 Task: Look for space in Formigine, Italy from 4th August, 2023 to 8th August, 2023 for 1 adult in price range Rs.10000 to Rs.15000. Place can be private room with 1  bedroom having 1 bed and 1 bathroom. Property type can be flatguest house, hotel. Amenities needed are: wifi. Booking option can be shelf check-in. Required host language is English.
Action: Mouse moved to (378, 105)
Screenshot: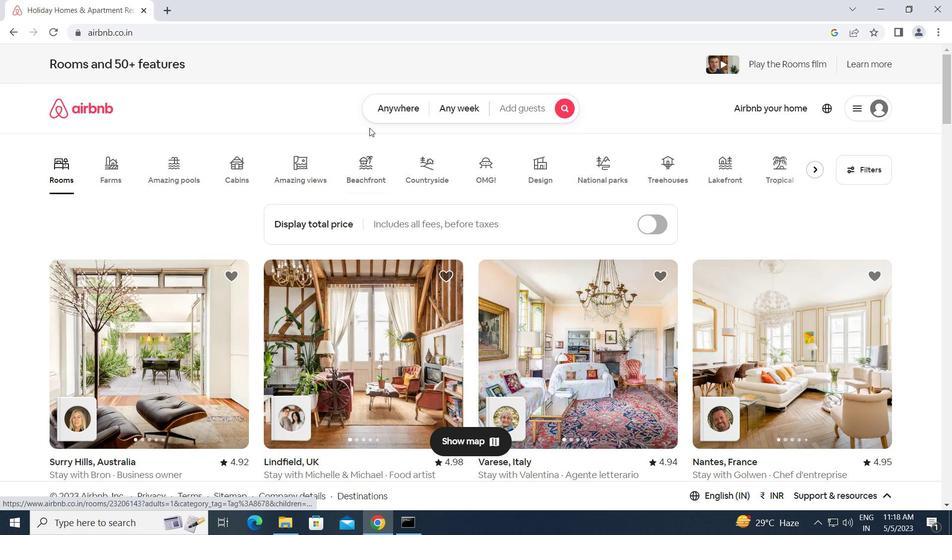 
Action: Mouse pressed left at (378, 105)
Screenshot: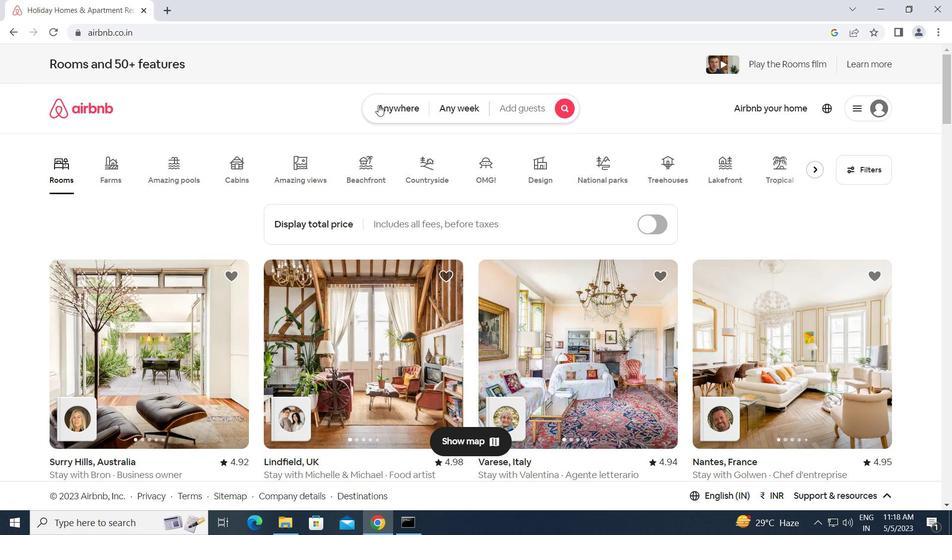 
Action: Mouse moved to (336, 137)
Screenshot: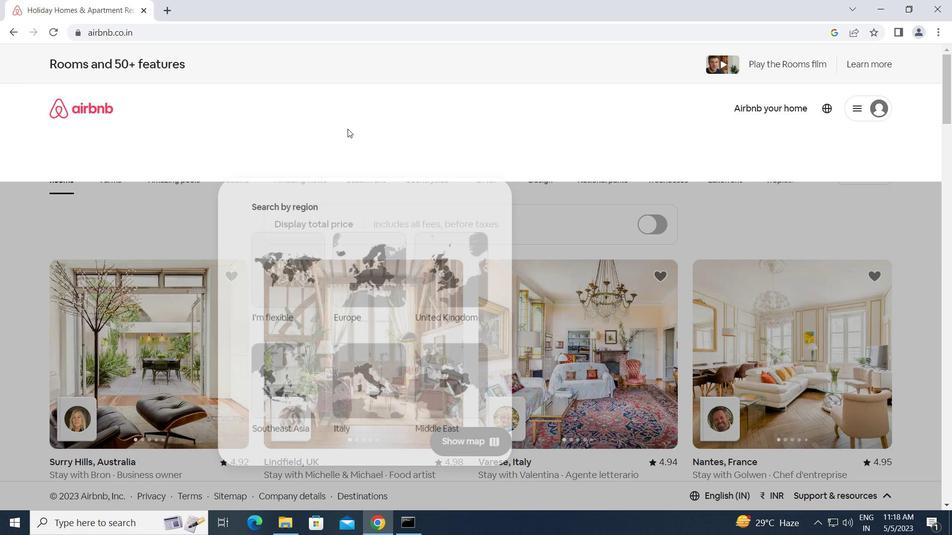 
Action: Mouse pressed left at (336, 137)
Screenshot: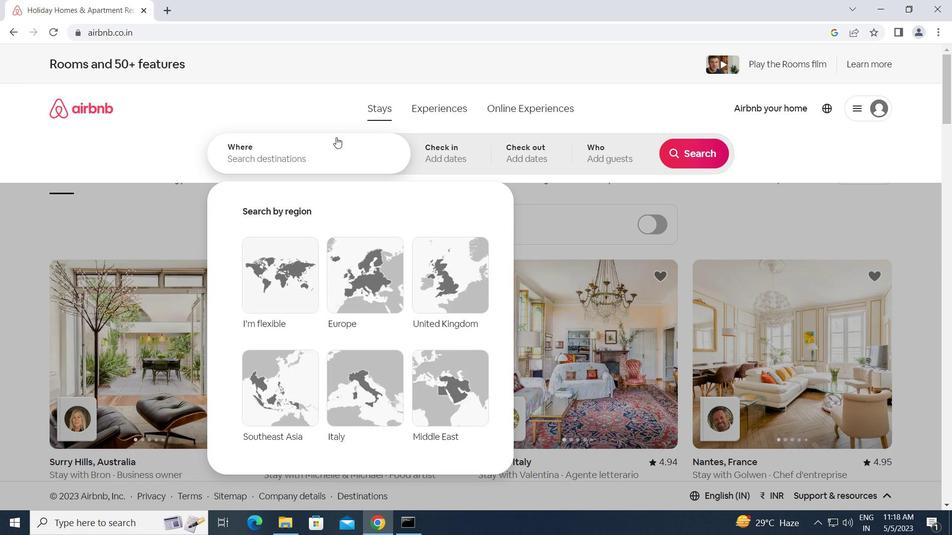 
Action: Key pressed f<Key.caps_lock>ormigine,<Key.space><Key.caps_lock>i<Key.caps_lock>taly<Key.enter>
Screenshot: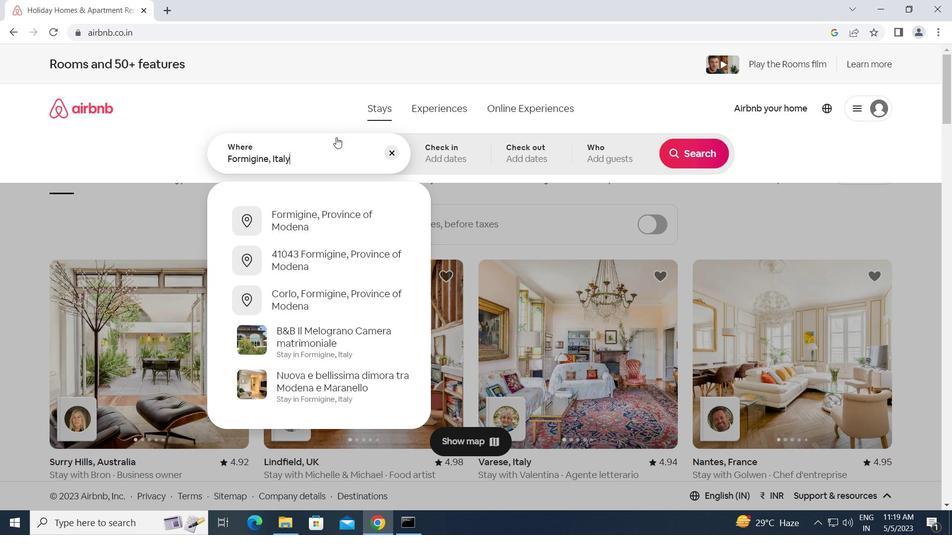 
Action: Mouse moved to (689, 255)
Screenshot: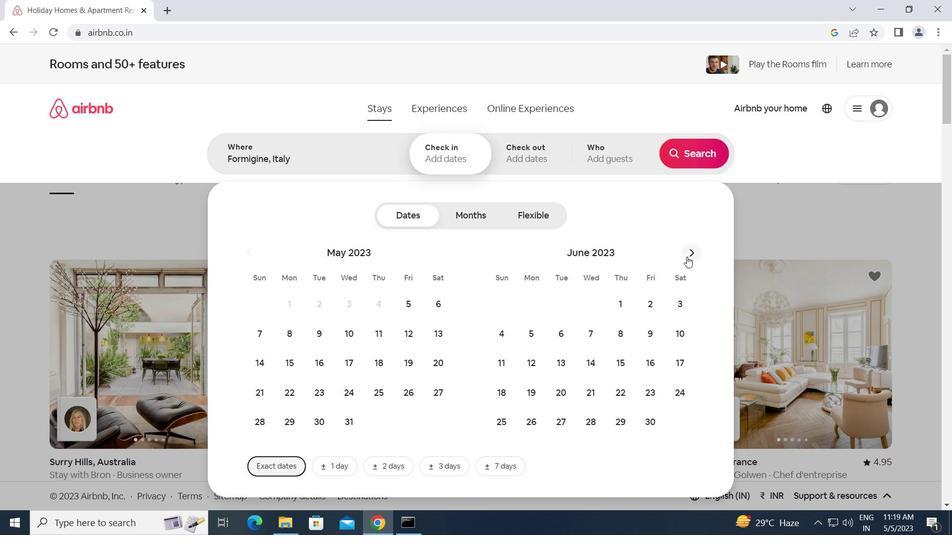 
Action: Mouse pressed left at (689, 255)
Screenshot: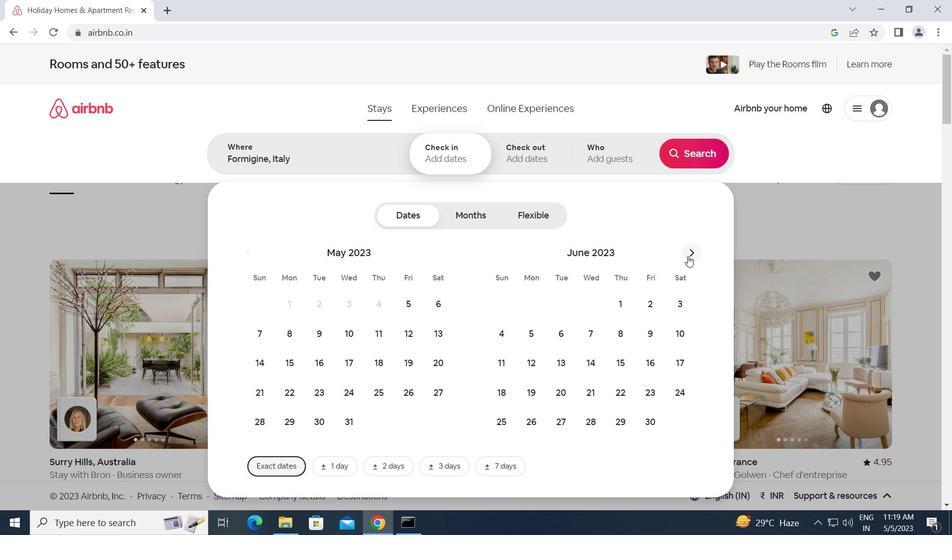
Action: Mouse pressed left at (689, 255)
Screenshot: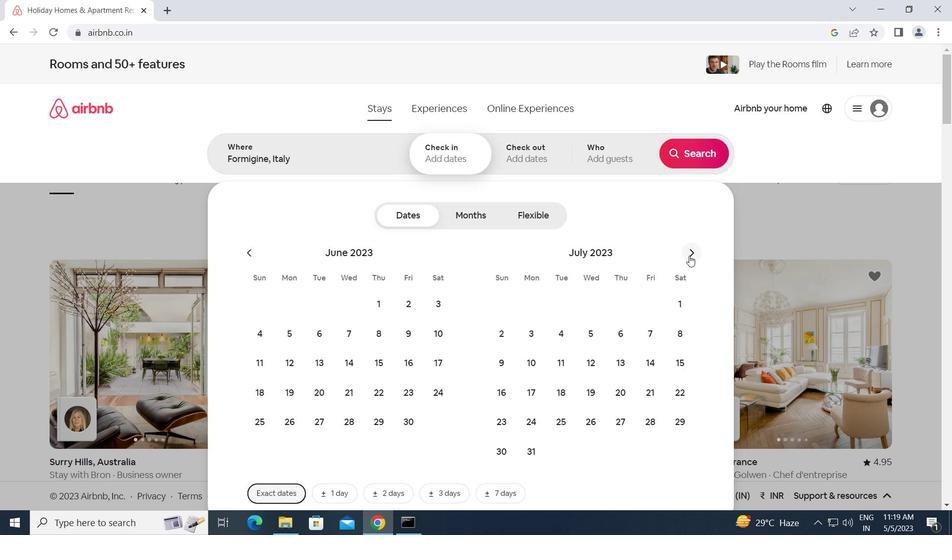 
Action: Mouse moved to (653, 303)
Screenshot: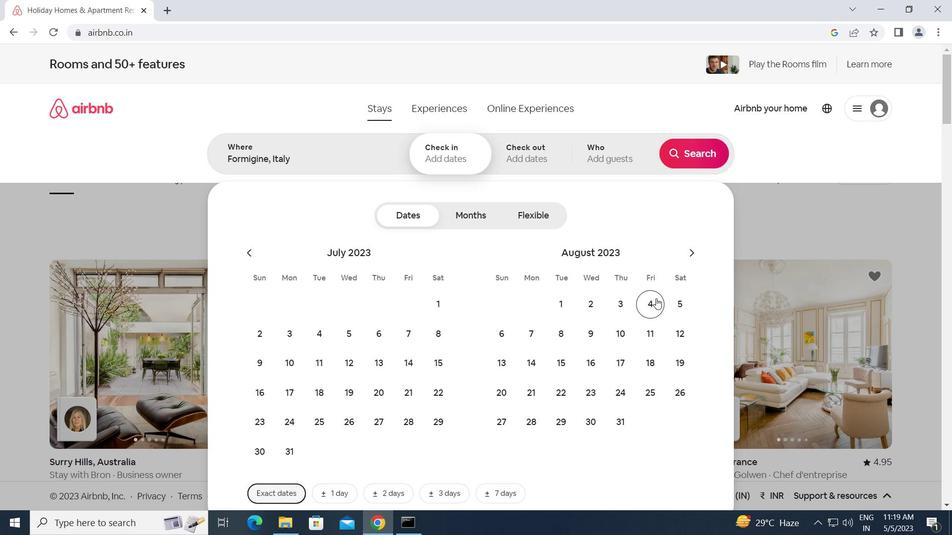 
Action: Mouse pressed left at (653, 303)
Screenshot: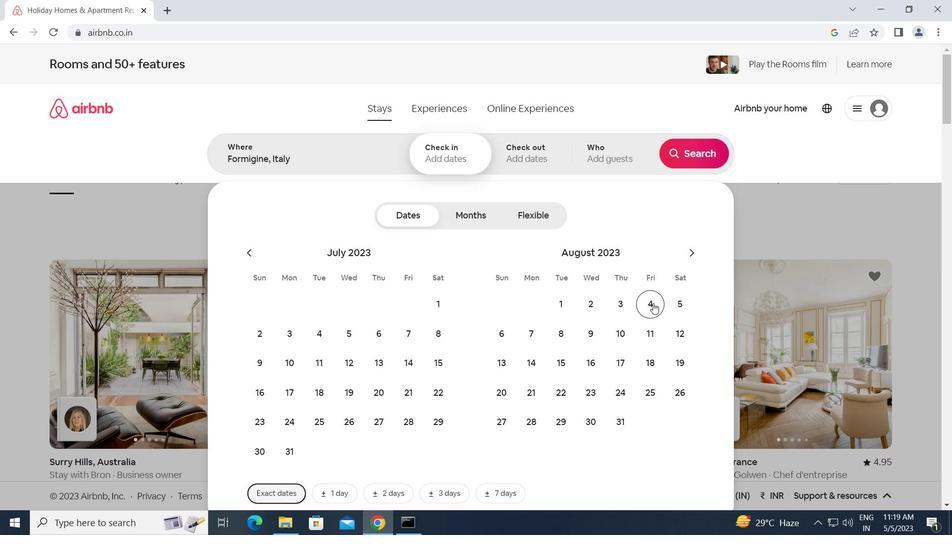 
Action: Mouse moved to (559, 331)
Screenshot: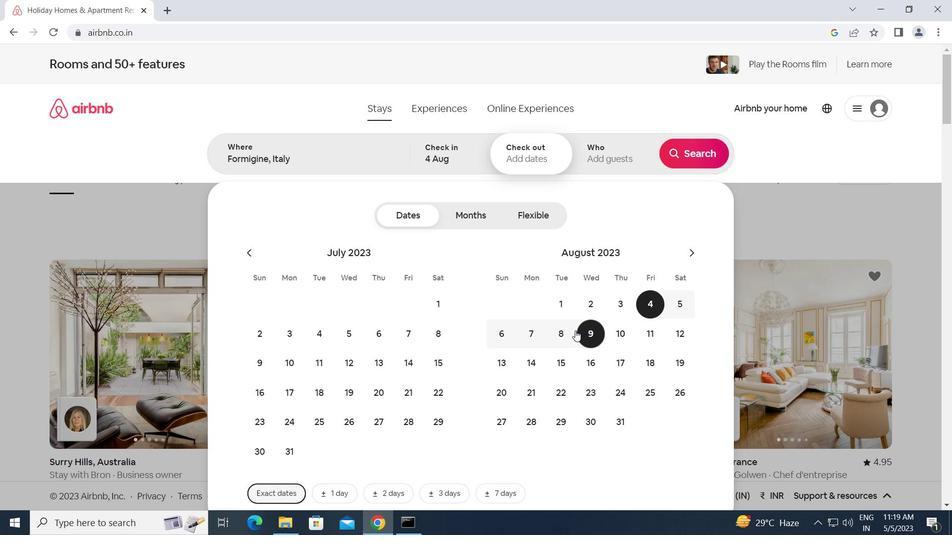 
Action: Mouse pressed left at (559, 331)
Screenshot: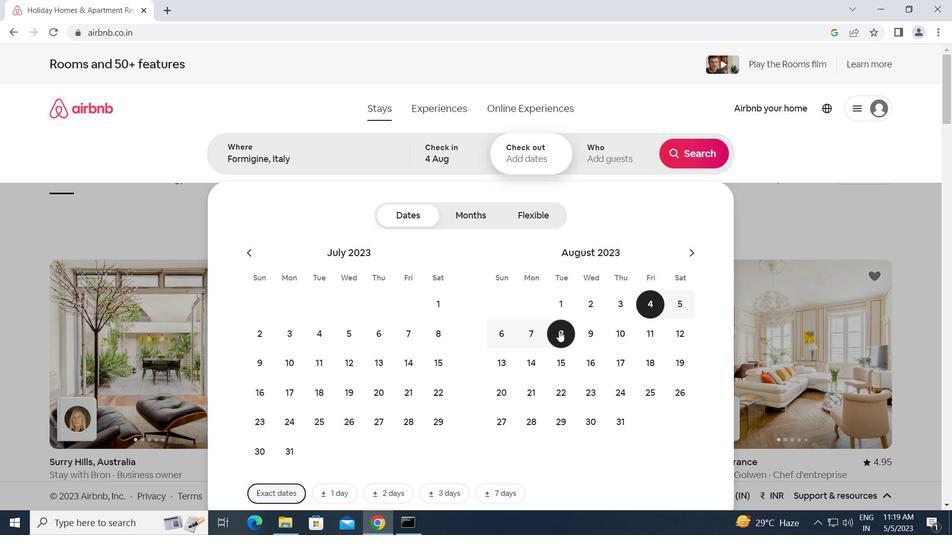 
Action: Mouse moved to (614, 156)
Screenshot: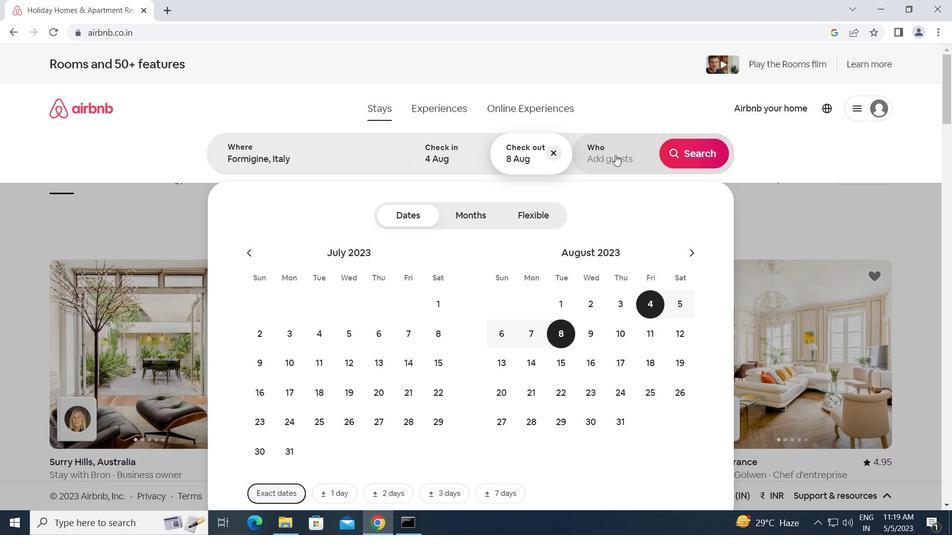 
Action: Mouse pressed left at (614, 156)
Screenshot: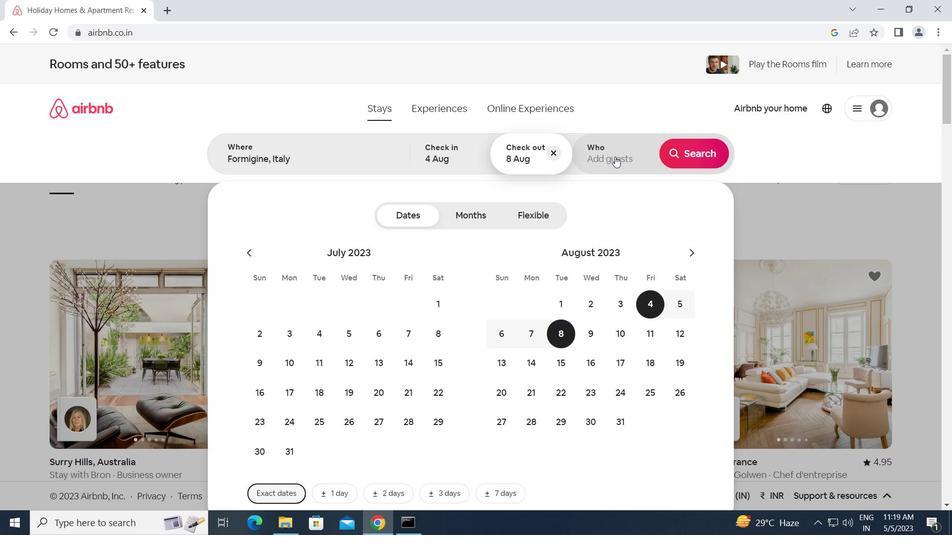 
Action: Mouse moved to (696, 219)
Screenshot: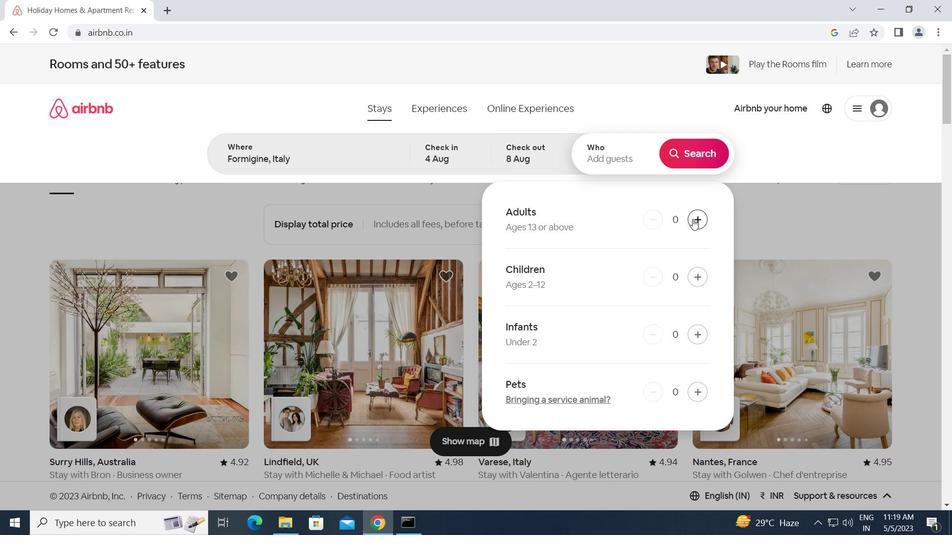 
Action: Mouse pressed left at (696, 219)
Screenshot: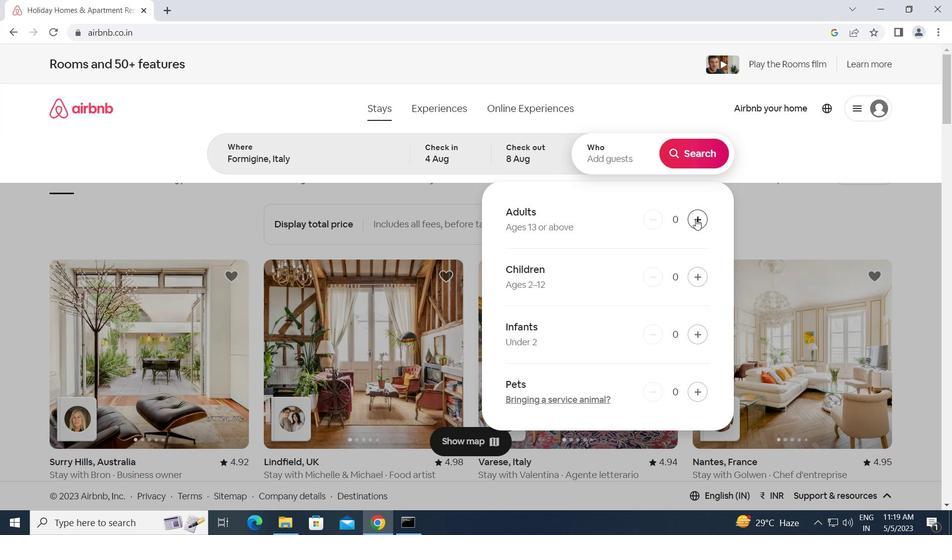 
Action: Mouse moved to (693, 150)
Screenshot: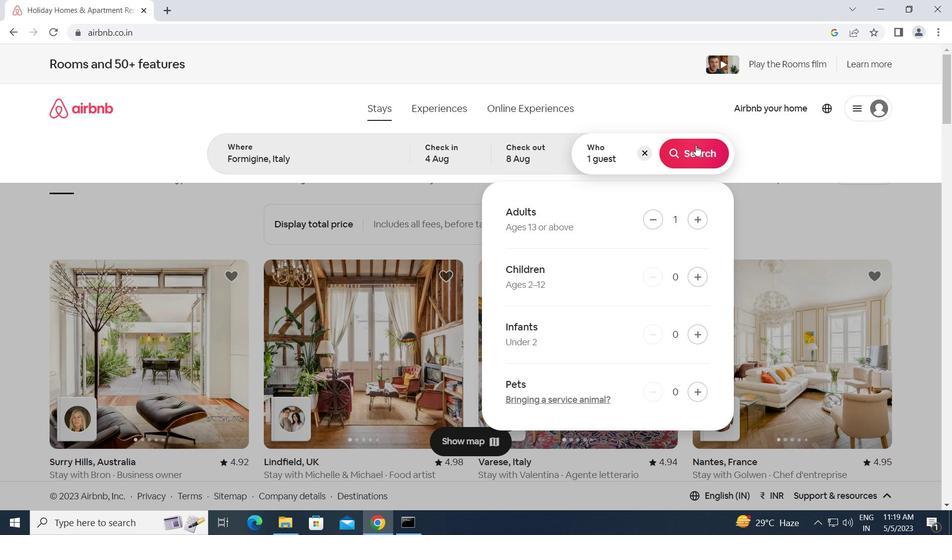 
Action: Mouse pressed left at (693, 150)
Screenshot: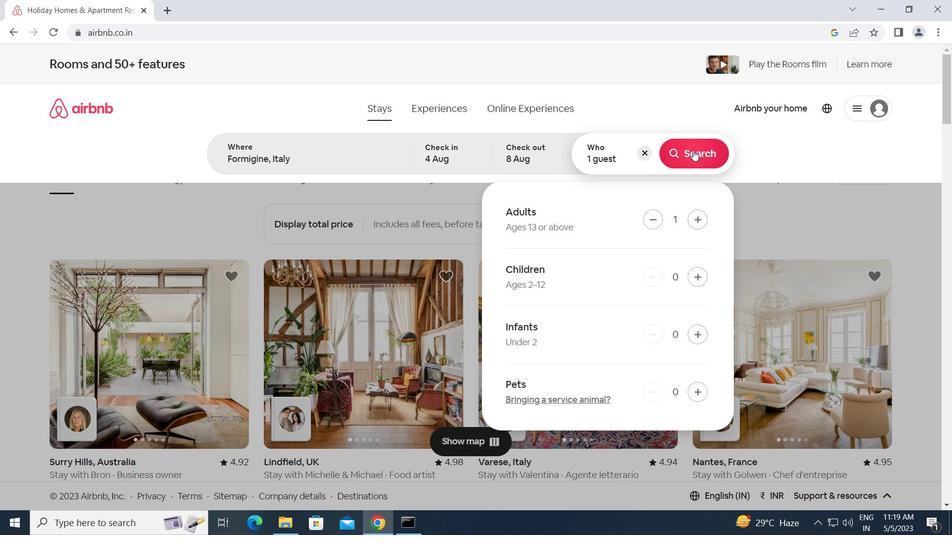 
Action: Mouse moved to (892, 119)
Screenshot: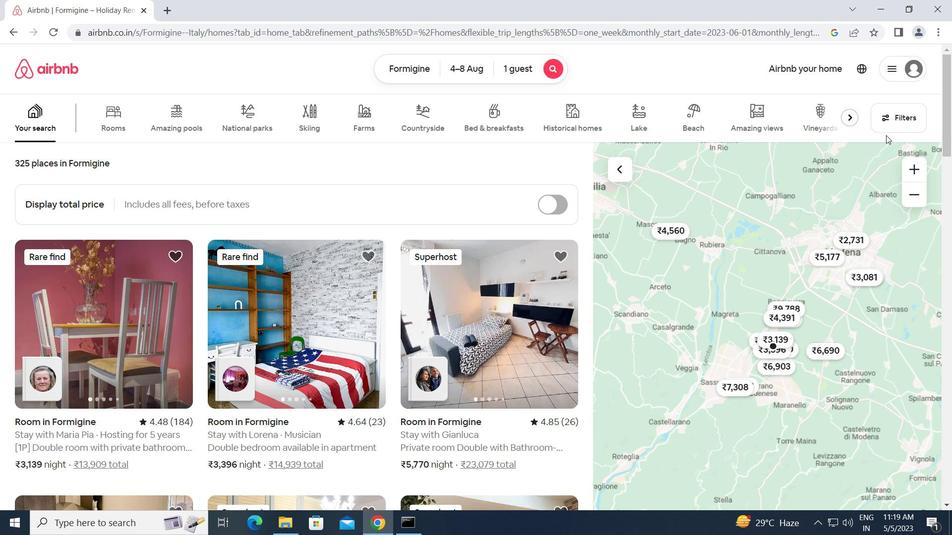 
Action: Mouse pressed left at (892, 119)
Screenshot: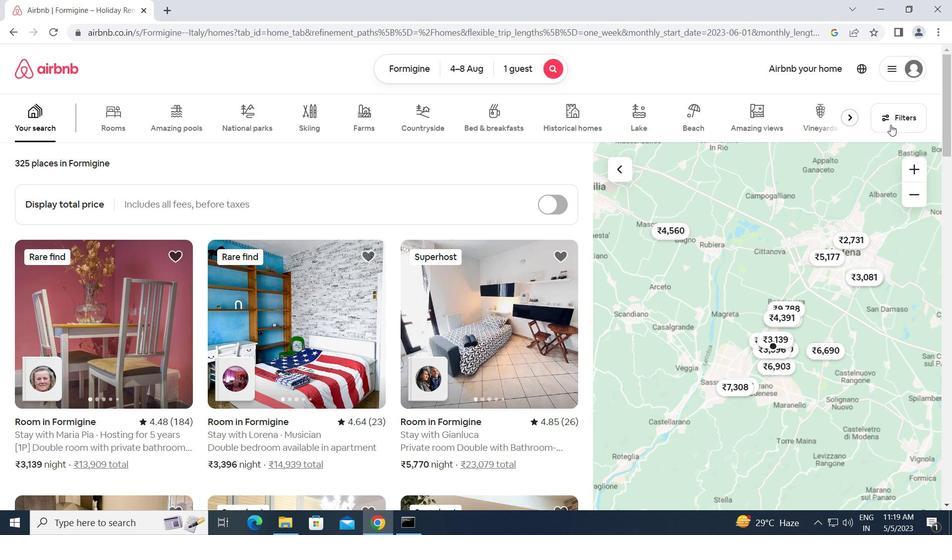 
Action: Mouse moved to (314, 427)
Screenshot: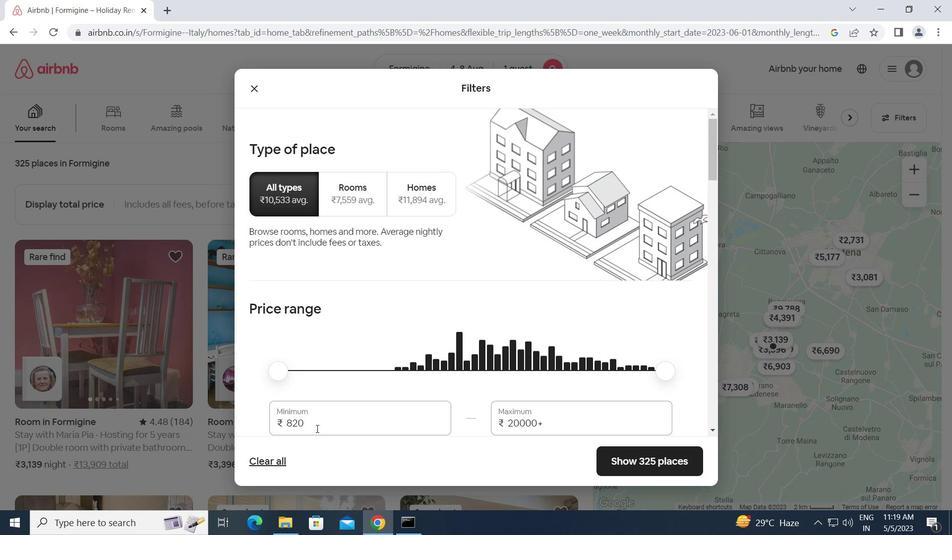 
Action: Mouse pressed left at (314, 427)
Screenshot: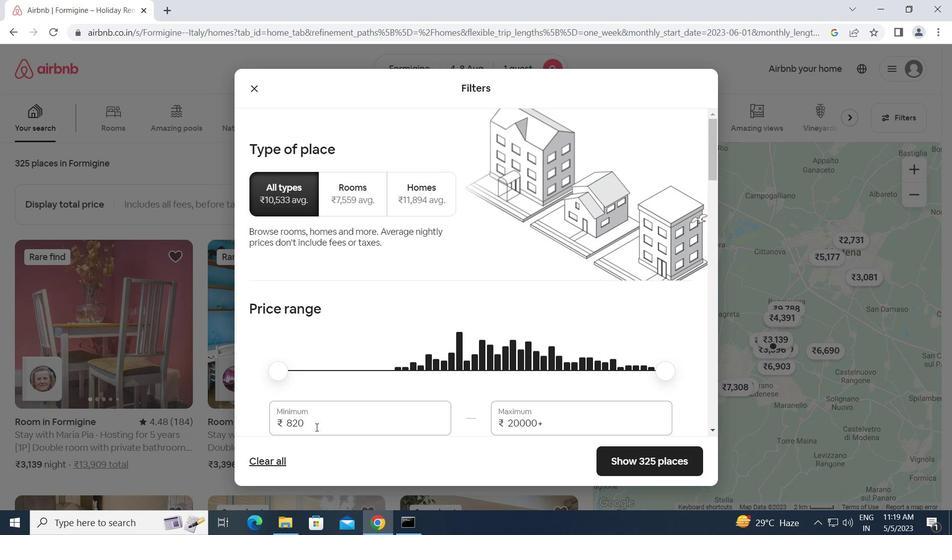 
Action: Mouse moved to (235, 420)
Screenshot: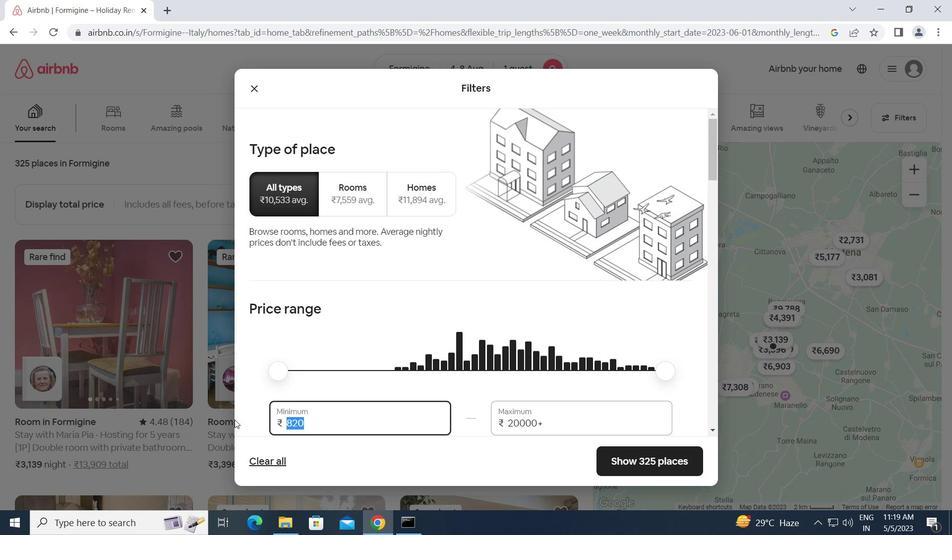 
Action: Key pressed 10000
Screenshot: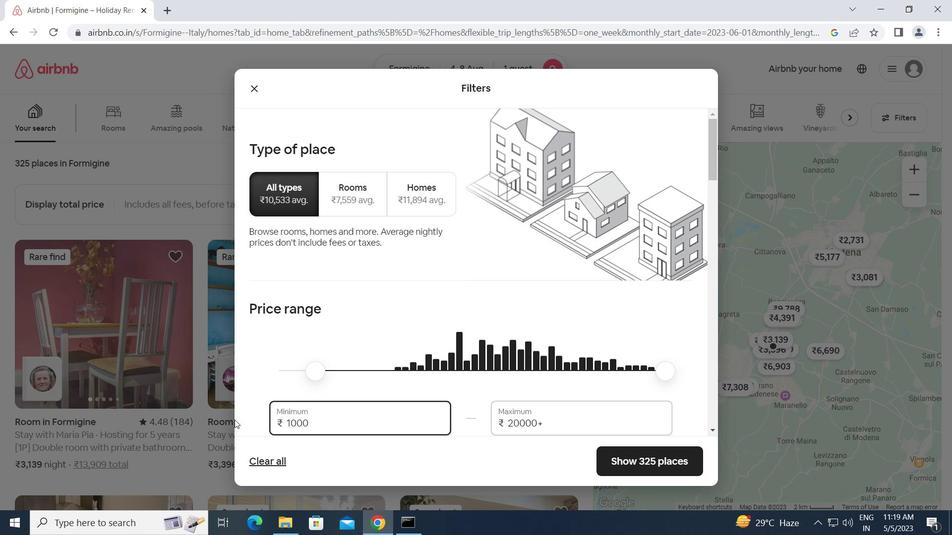 
Action: Mouse moved to (291, 418)
Screenshot: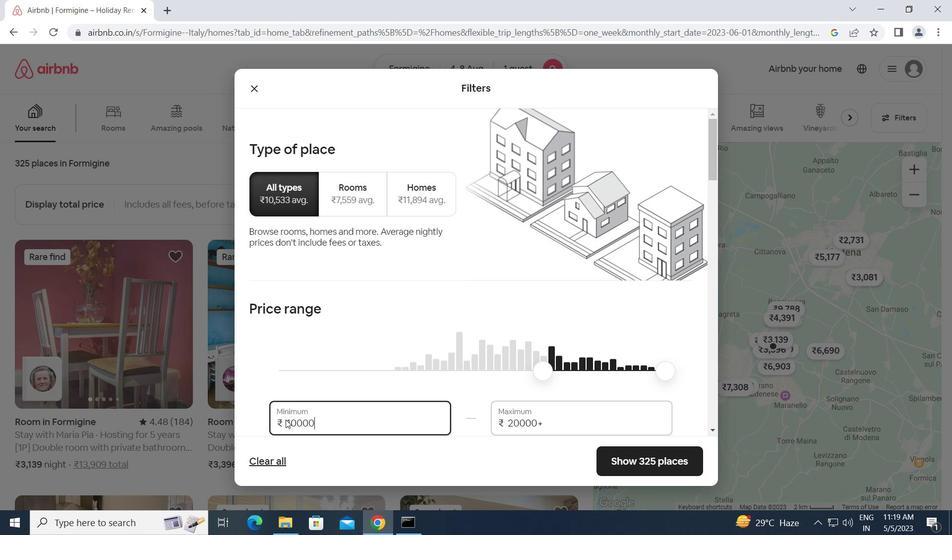 
Action: Mouse scrolled (291, 418) with delta (0, 0)
Screenshot: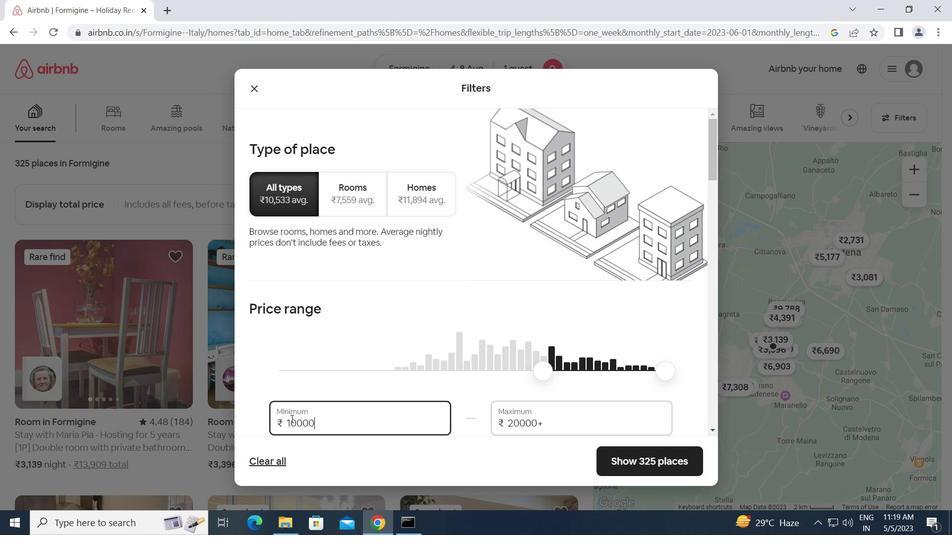 
Action: Mouse moved to (288, 418)
Screenshot: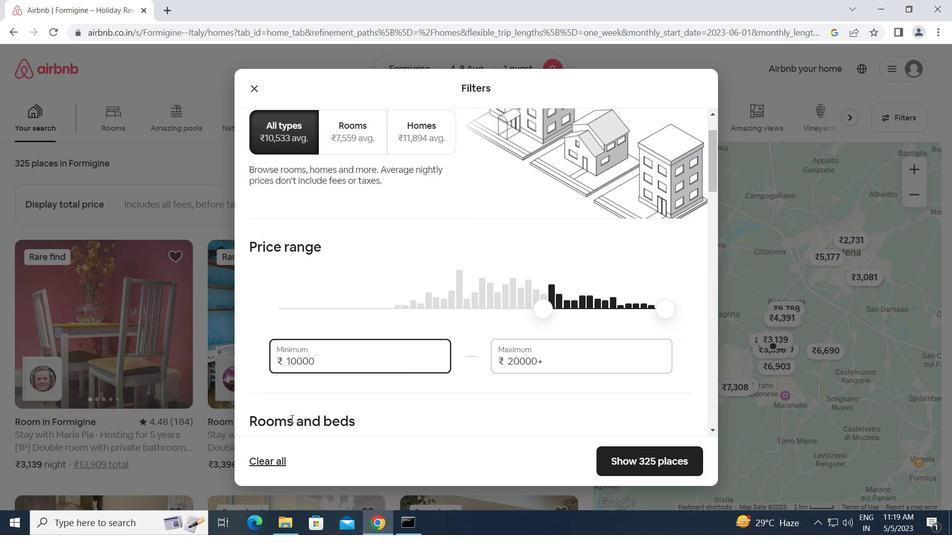 
Action: Key pressed <Key.tab>15000
Screenshot: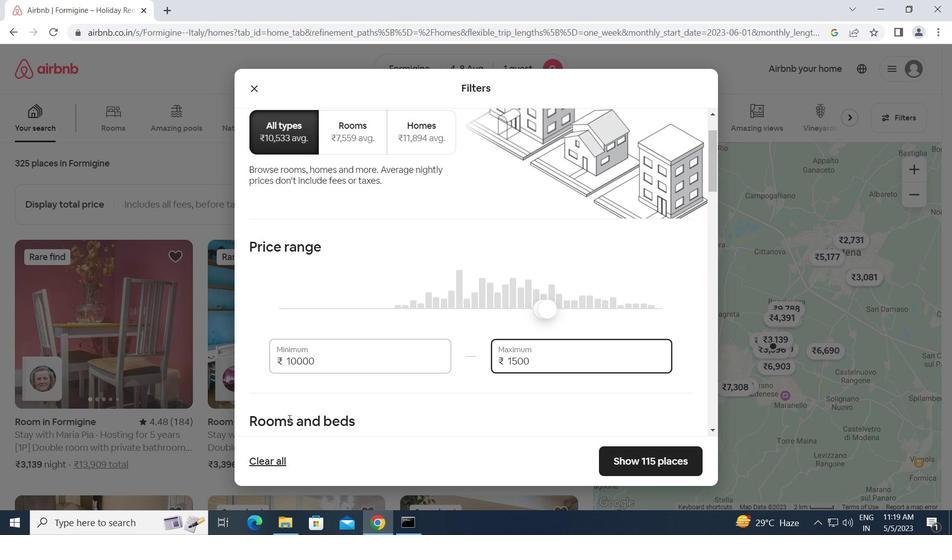 
Action: Mouse scrolled (288, 418) with delta (0, 0)
Screenshot: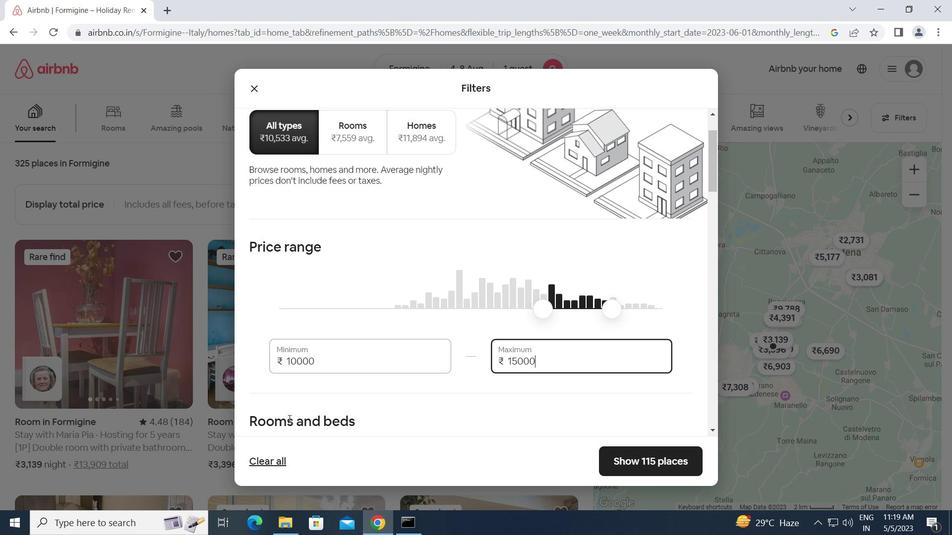 
Action: Mouse scrolled (288, 418) with delta (0, 0)
Screenshot: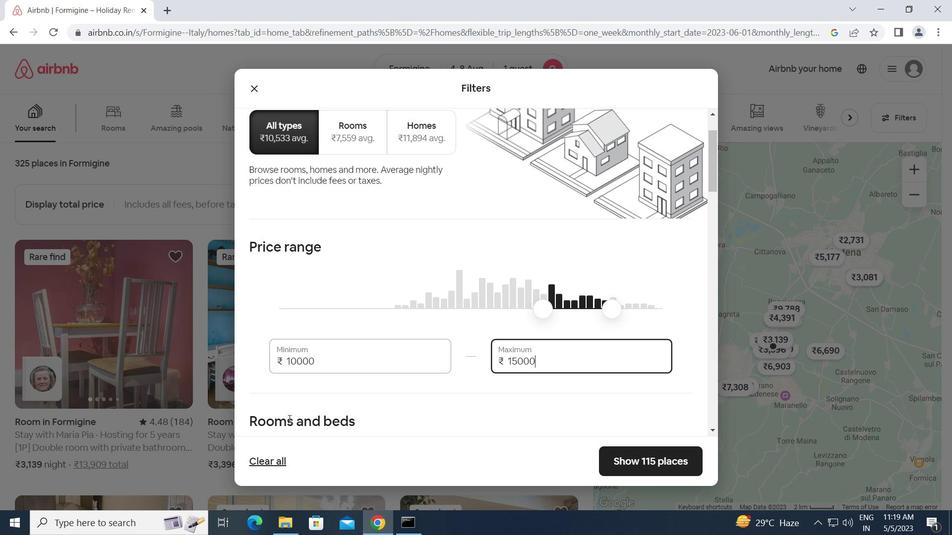 
Action: Mouse scrolled (288, 418) with delta (0, 0)
Screenshot: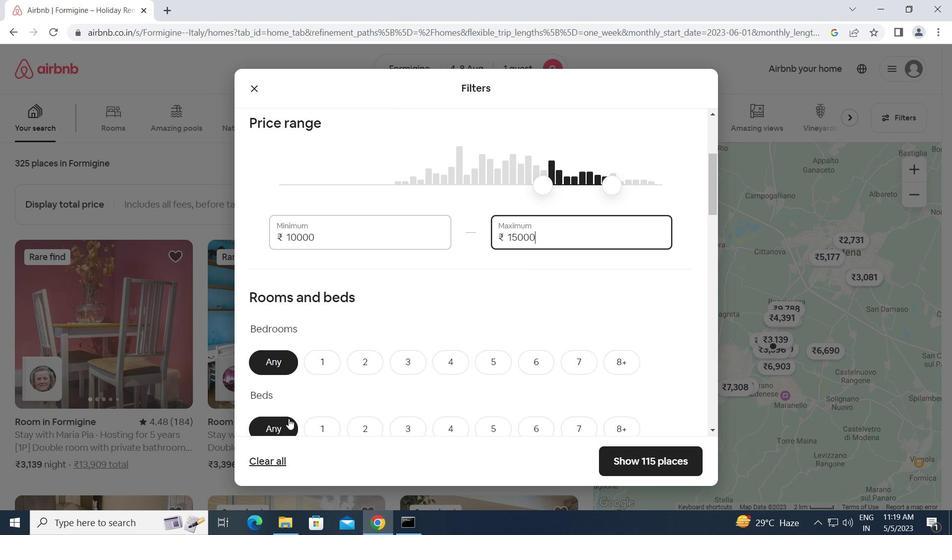 
Action: Mouse moved to (316, 294)
Screenshot: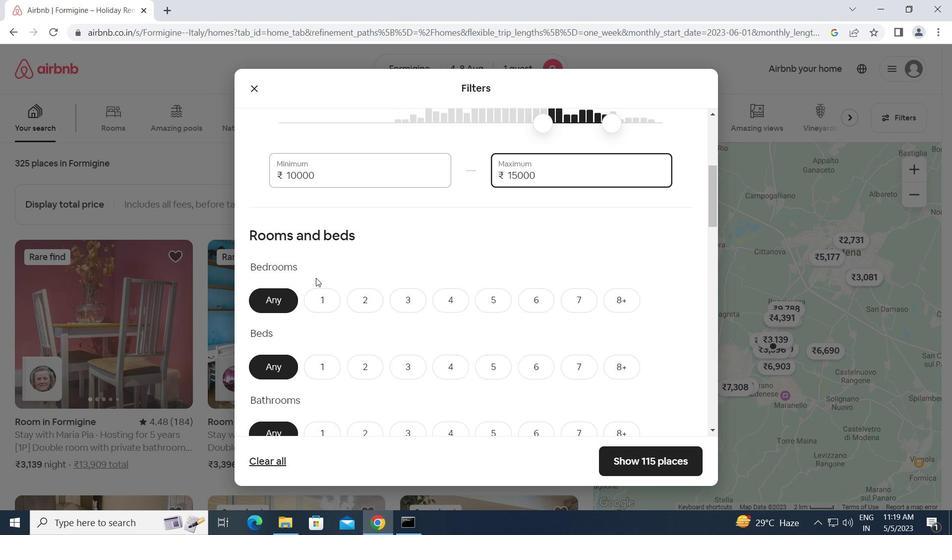 
Action: Mouse pressed left at (316, 294)
Screenshot: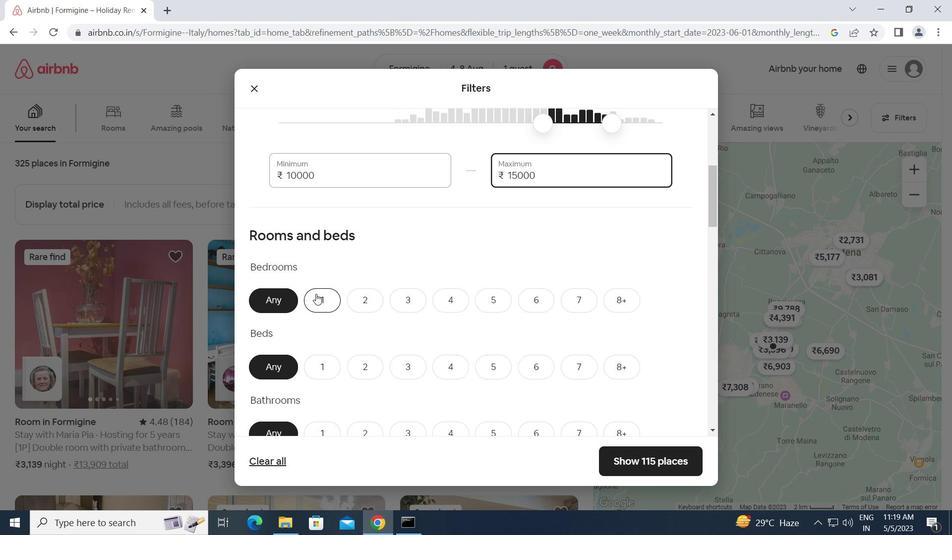 
Action: Mouse moved to (312, 348)
Screenshot: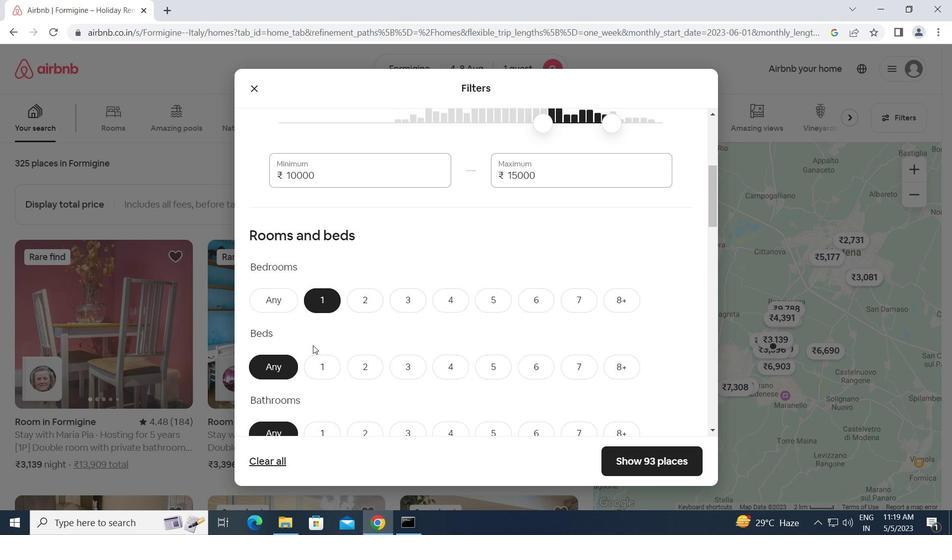 
Action: Mouse scrolled (312, 347) with delta (0, 0)
Screenshot: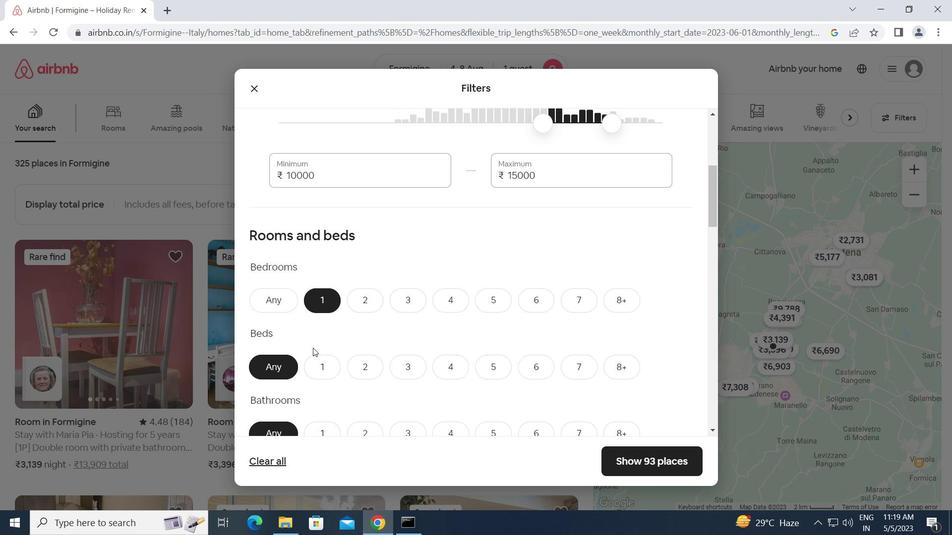
Action: Mouse moved to (317, 307)
Screenshot: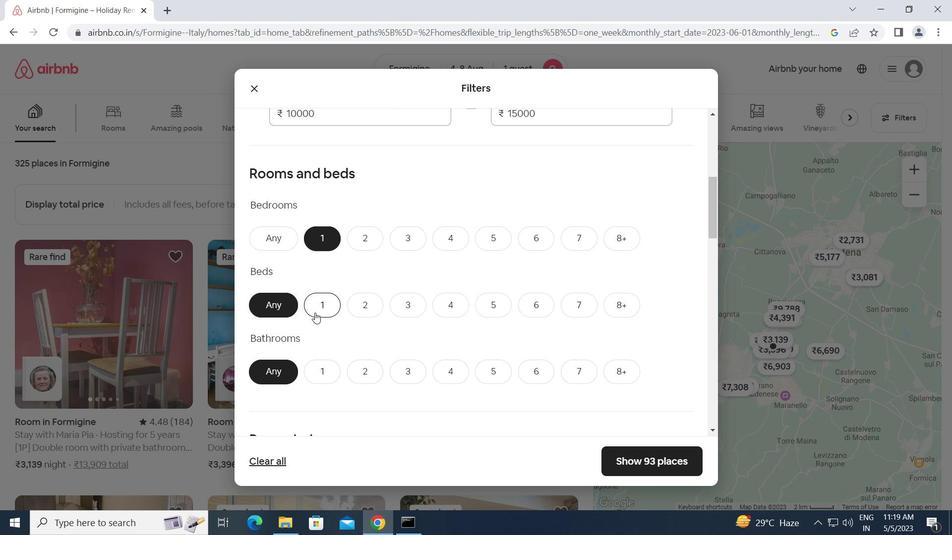 
Action: Mouse pressed left at (317, 307)
Screenshot: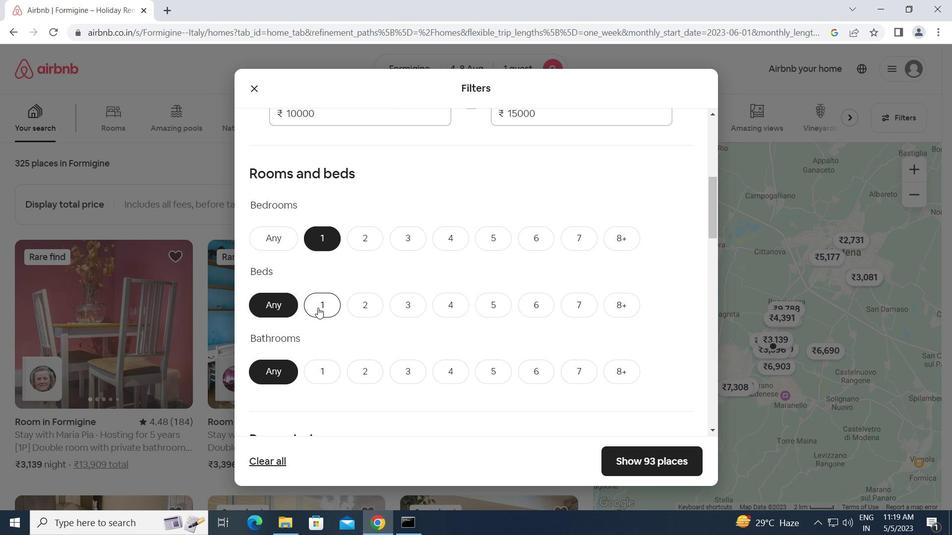 
Action: Mouse moved to (322, 363)
Screenshot: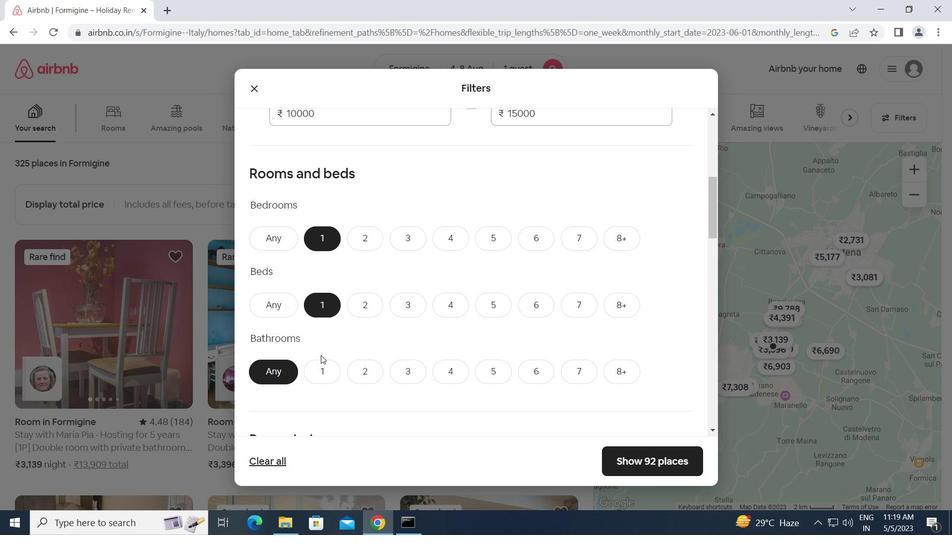 
Action: Mouse pressed left at (322, 363)
Screenshot: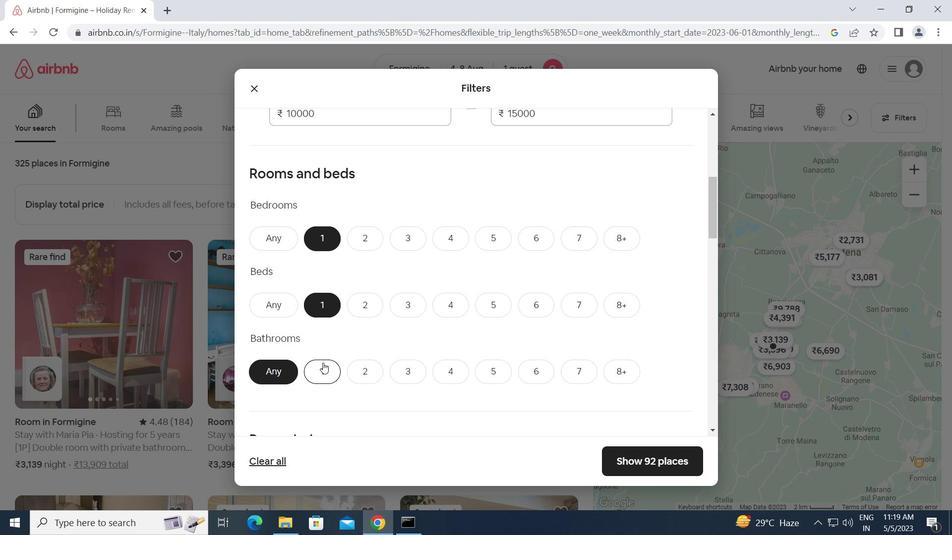 
Action: Mouse scrolled (322, 362) with delta (0, 0)
Screenshot: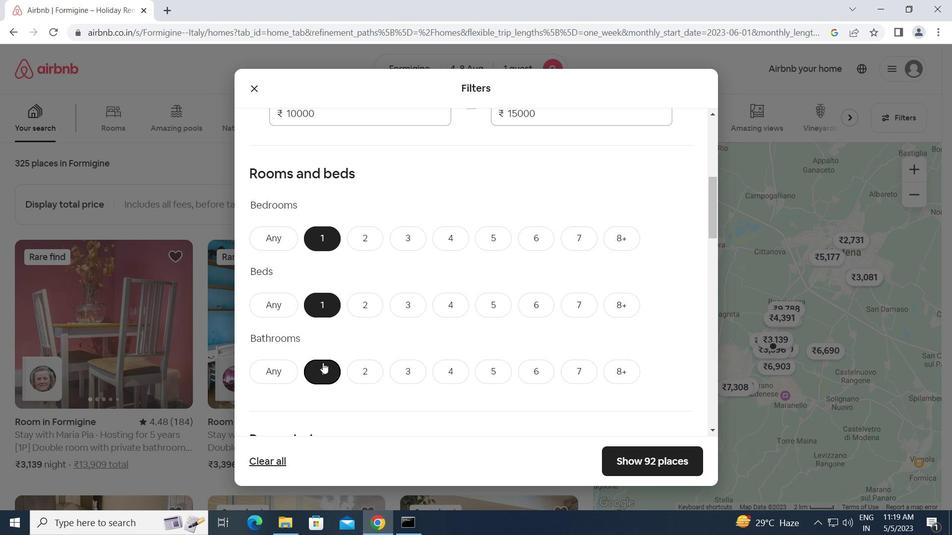 
Action: Mouse scrolled (322, 362) with delta (0, 0)
Screenshot: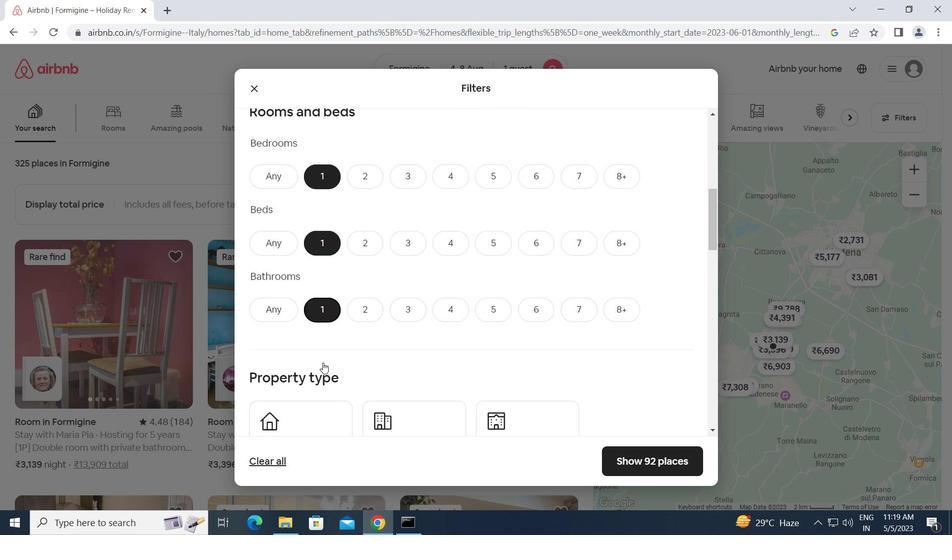 
Action: Mouse scrolled (322, 362) with delta (0, 0)
Screenshot: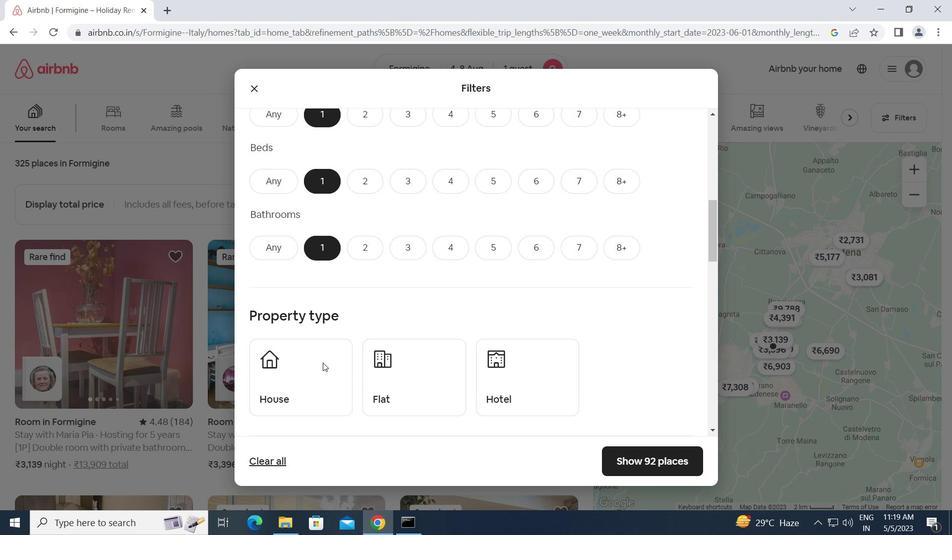 
Action: Mouse moved to (391, 321)
Screenshot: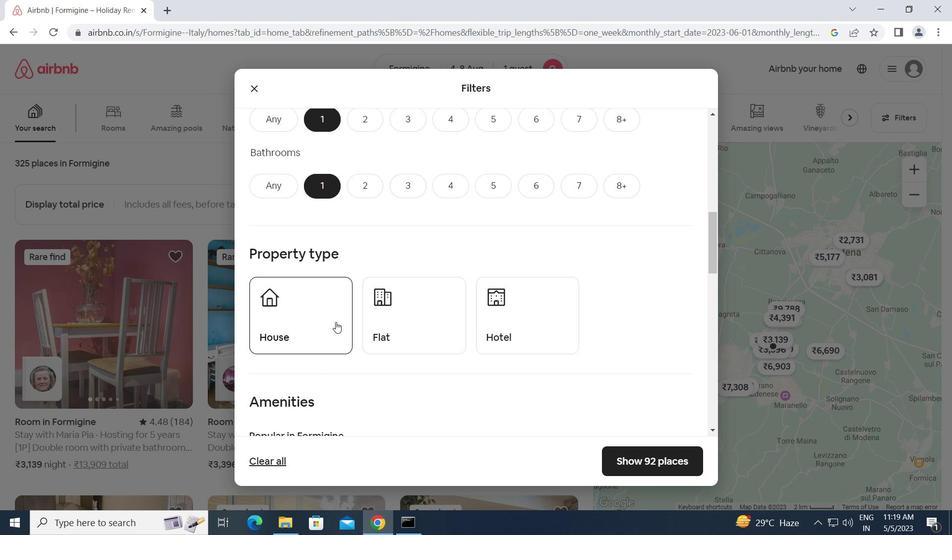 
Action: Mouse pressed left at (391, 321)
Screenshot: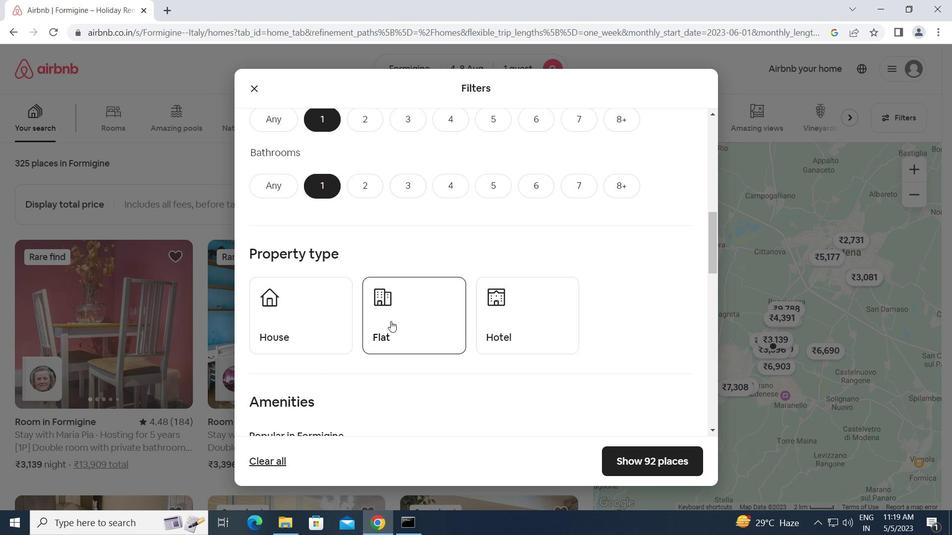 
Action: Mouse moved to (503, 323)
Screenshot: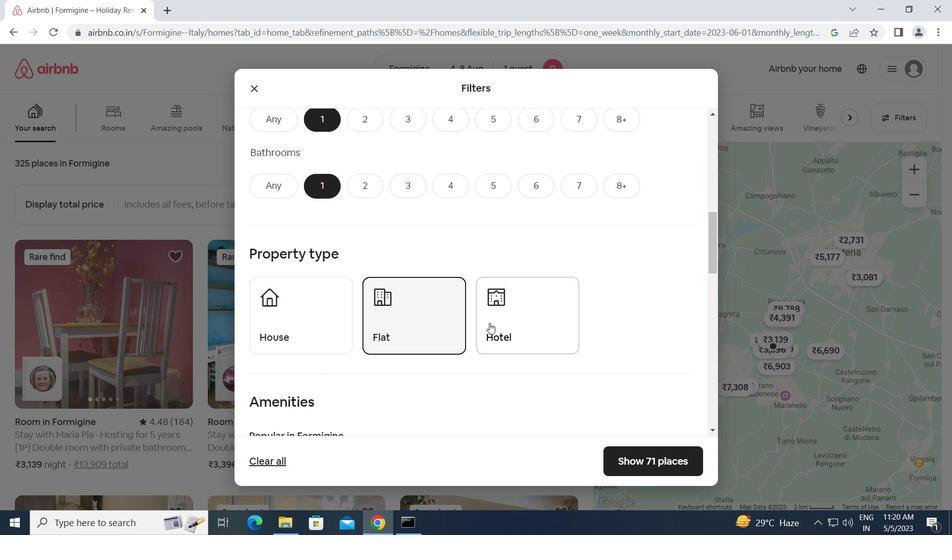 
Action: Mouse pressed left at (503, 323)
Screenshot: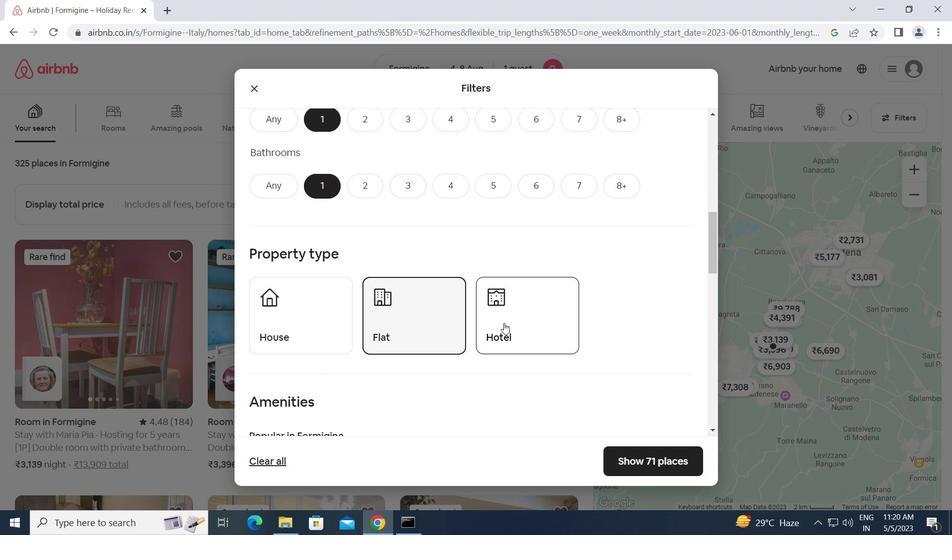 
Action: Mouse moved to (481, 345)
Screenshot: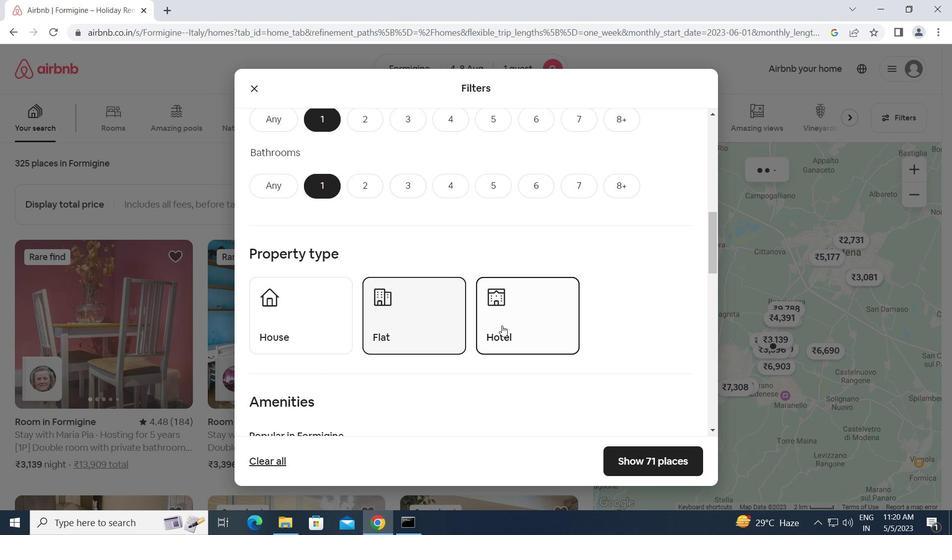 
Action: Mouse scrolled (481, 345) with delta (0, 0)
Screenshot: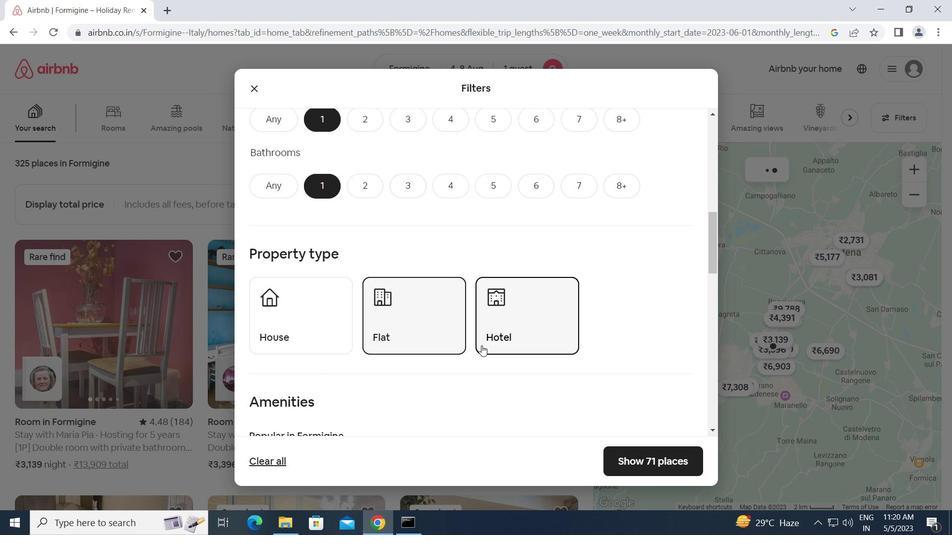
Action: Mouse scrolled (481, 345) with delta (0, 0)
Screenshot: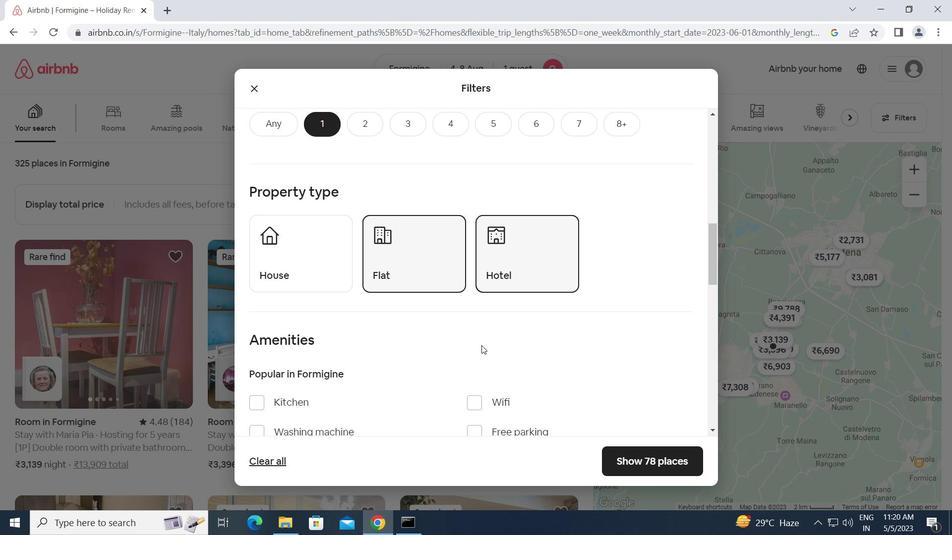 
Action: Mouse scrolled (481, 345) with delta (0, 0)
Screenshot: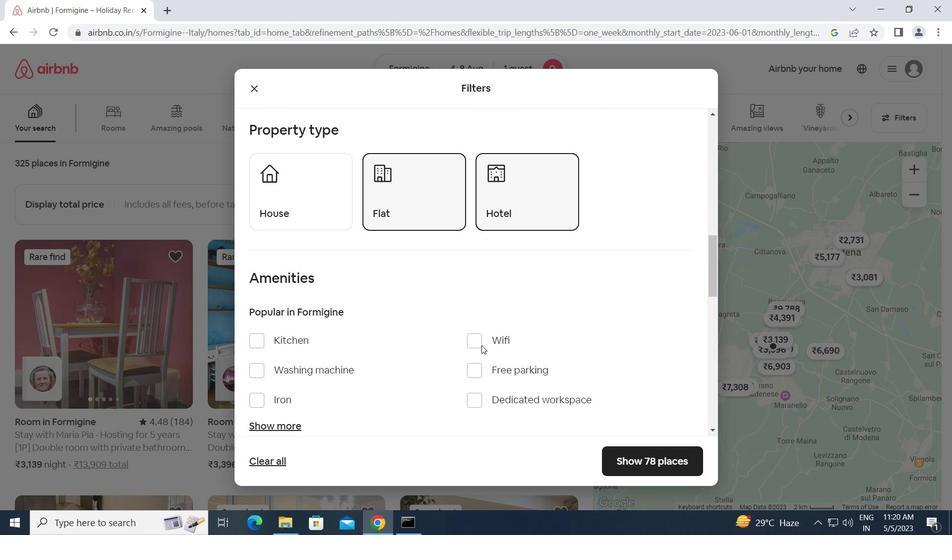 
Action: Mouse moved to (477, 279)
Screenshot: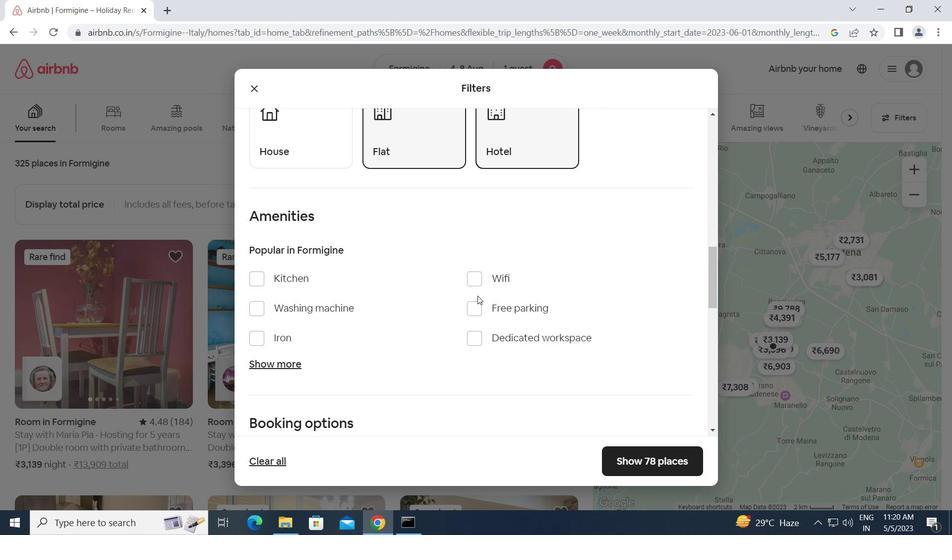 
Action: Mouse pressed left at (477, 279)
Screenshot: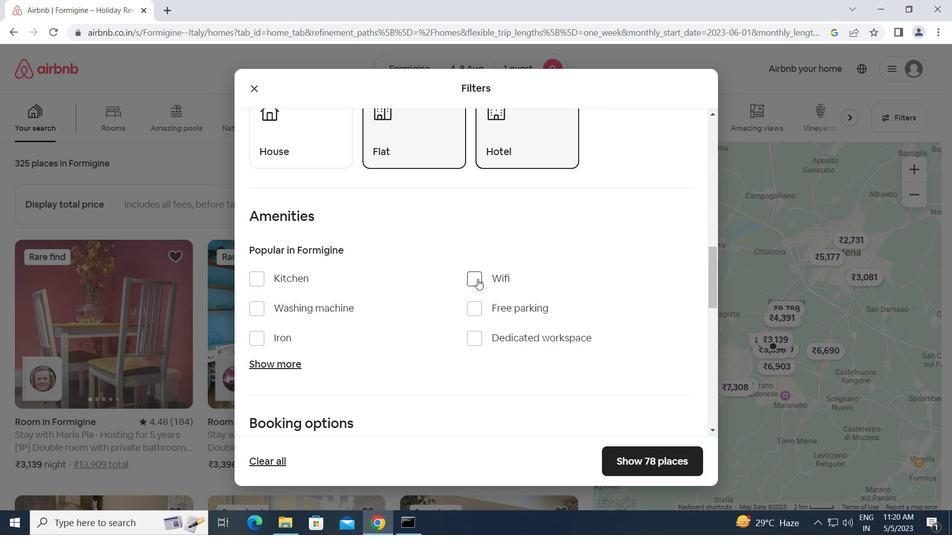 
Action: Mouse moved to (429, 336)
Screenshot: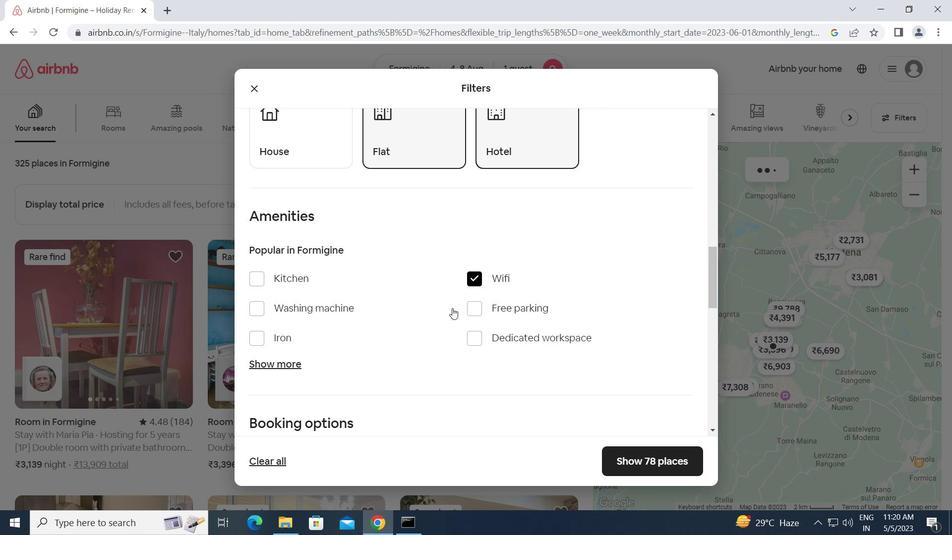 
Action: Mouse scrolled (429, 335) with delta (0, 0)
Screenshot: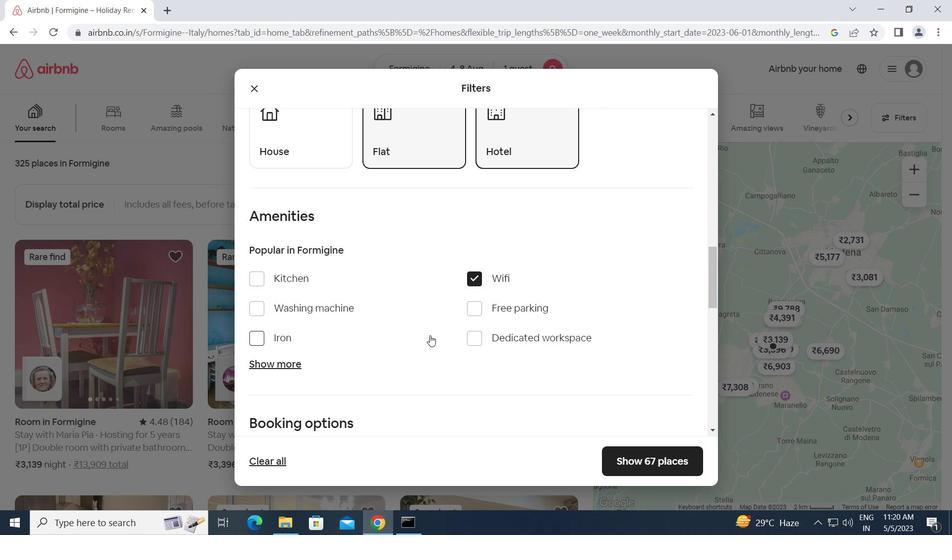 
Action: Mouse scrolled (429, 335) with delta (0, 0)
Screenshot: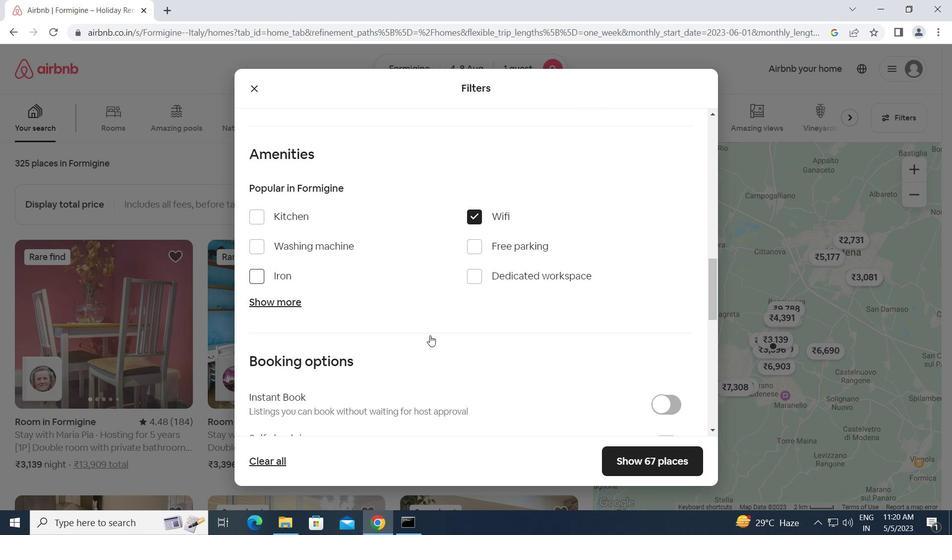 
Action: Mouse scrolled (429, 335) with delta (0, 0)
Screenshot: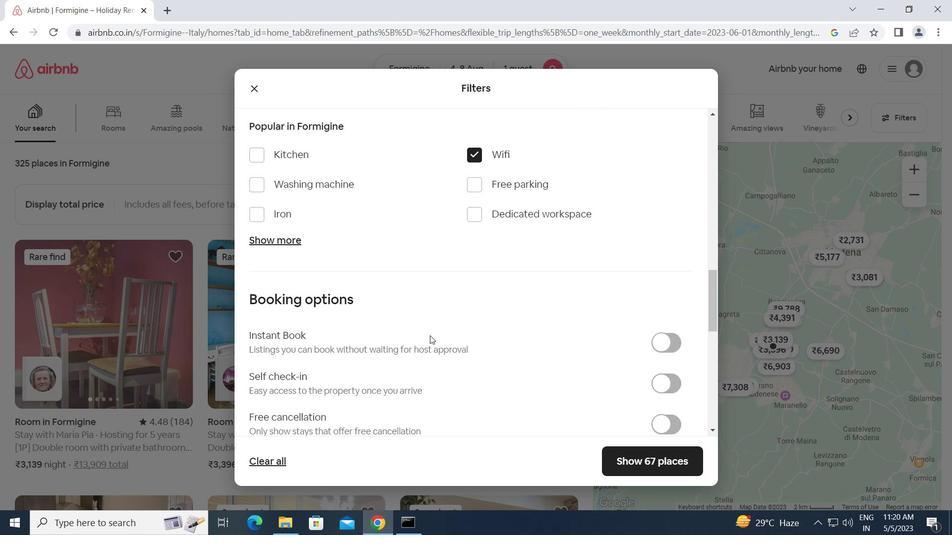 
Action: Mouse moved to (657, 319)
Screenshot: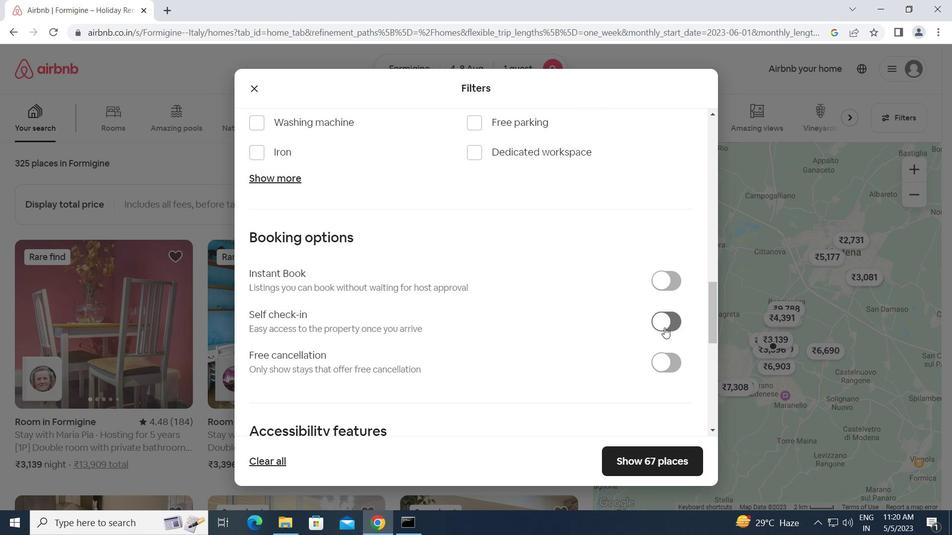 
Action: Mouse pressed left at (657, 319)
Screenshot: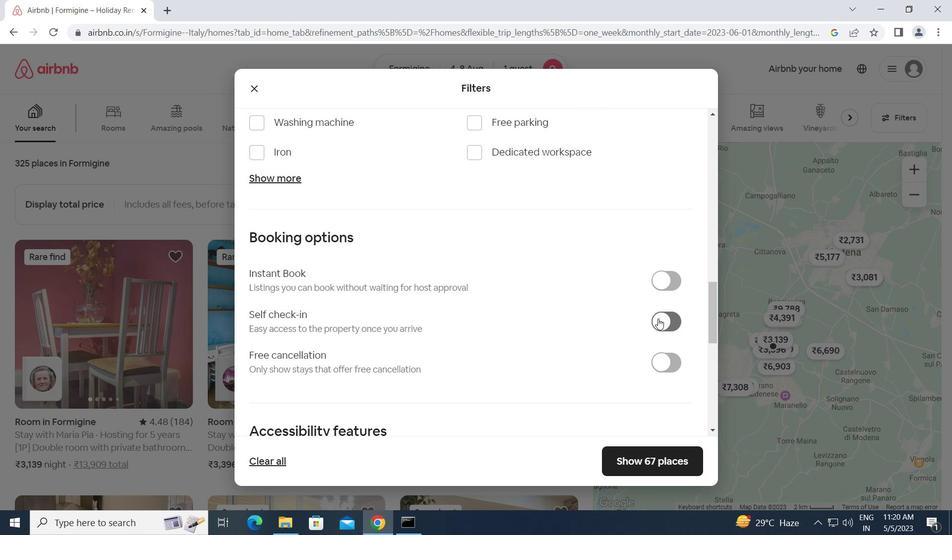 
Action: Mouse moved to (406, 346)
Screenshot: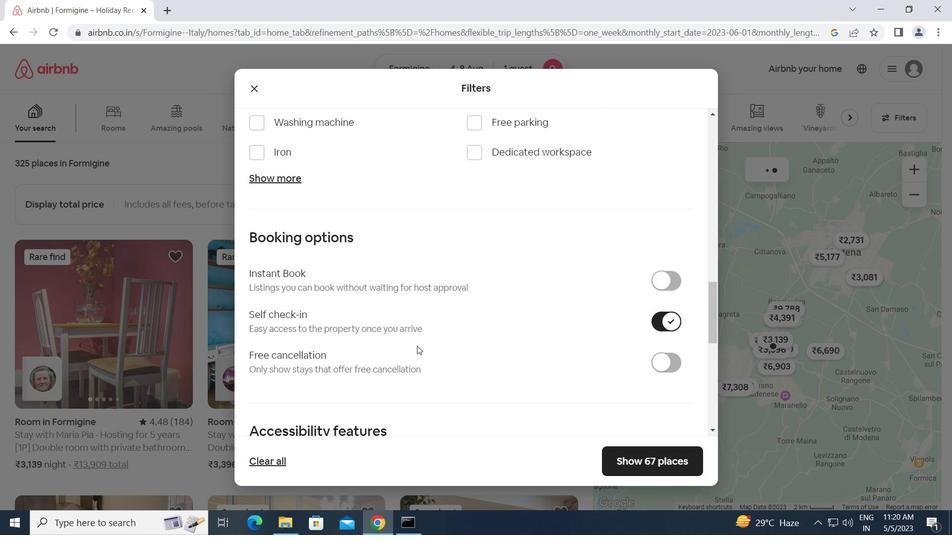 
Action: Mouse scrolled (406, 346) with delta (0, 0)
Screenshot: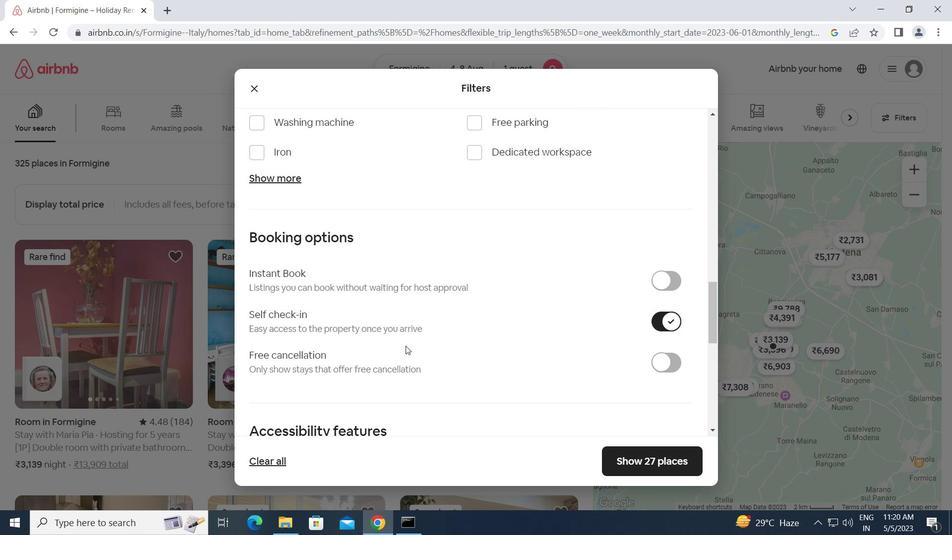 
Action: Mouse scrolled (406, 346) with delta (0, 0)
Screenshot: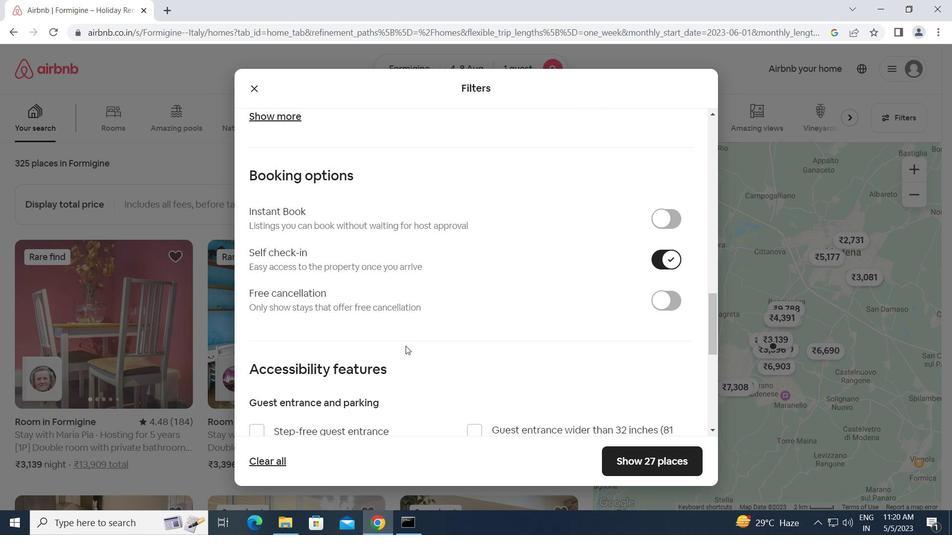 
Action: Mouse scrolled (406, 346) with delta (0, 0)
Screenshot: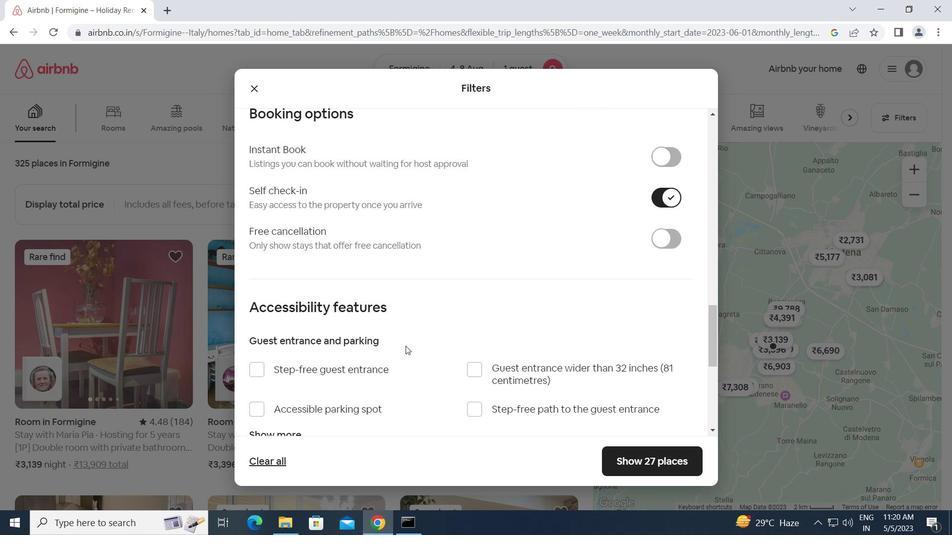 
Action: Mouse scrolled (406, 346) with delta (0, 0)
Screenshot: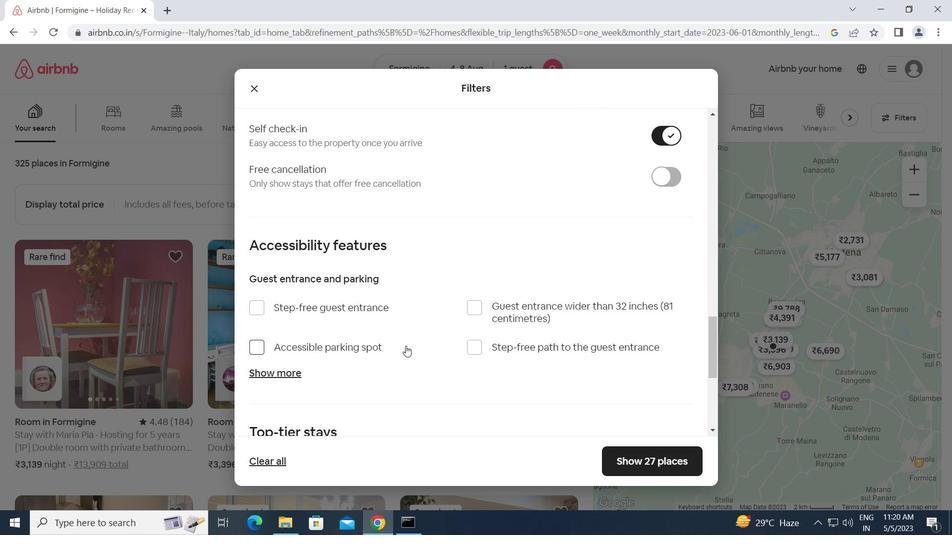 
Action: Mouse scrolled (406, 346) with delta (0, 0)
Screenshot: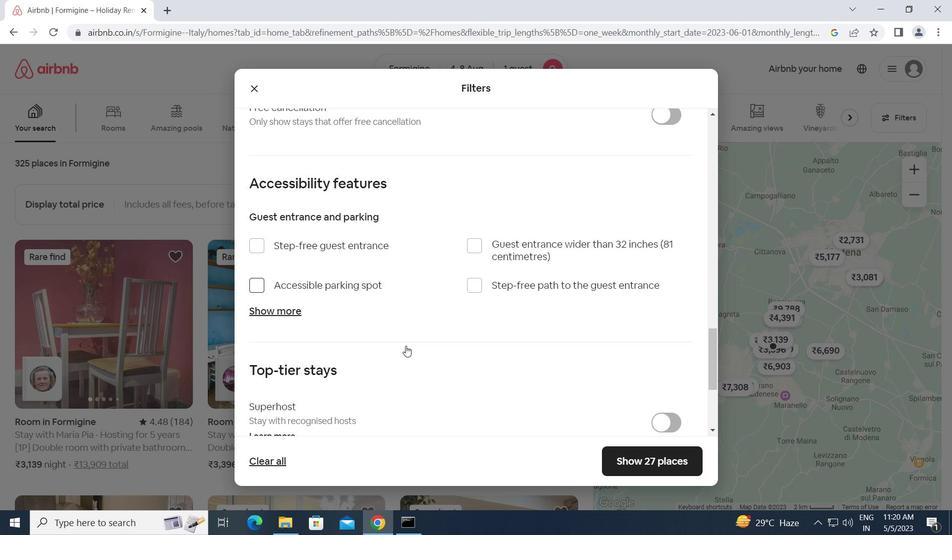 
Action: Mouse scrolled (406, 346) with delta (0, 0)
Screenshot: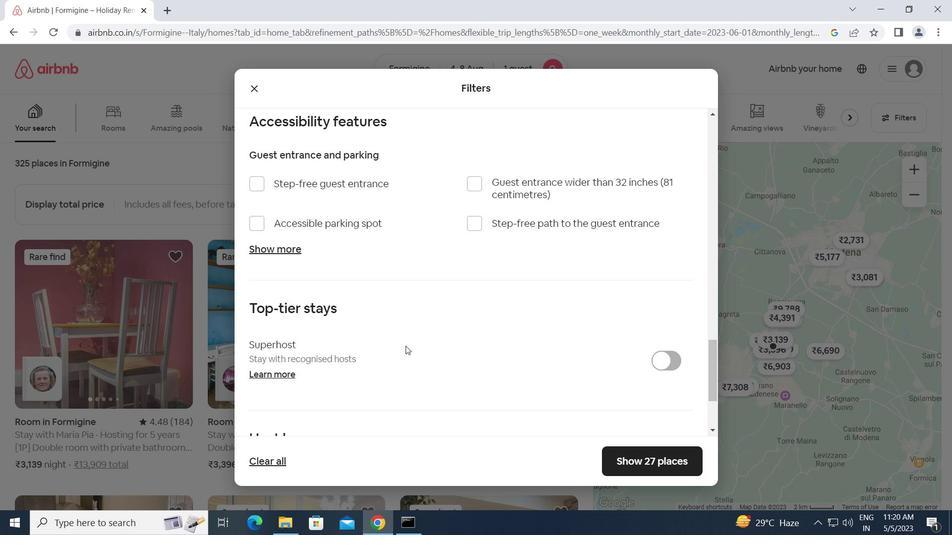 
Action: Mouse scrolled (406, 346) with delta (0, 0)
Screenshot: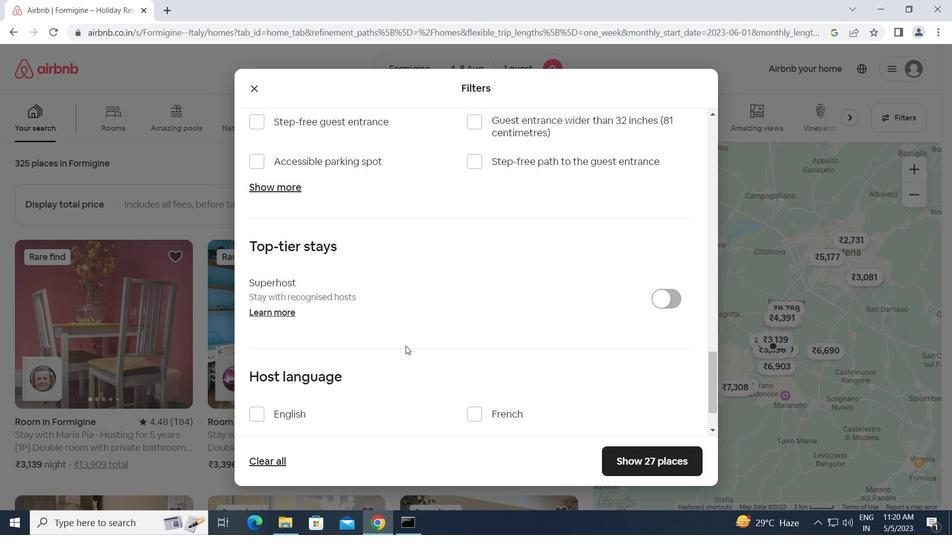 
Action: Mouse moved to (251, 349)
Screenshot: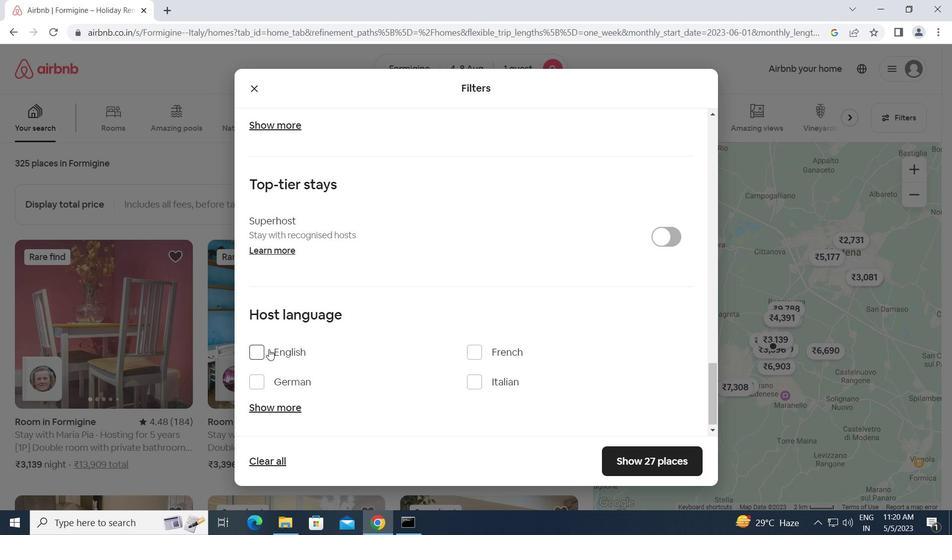 
Action: Mouse pressed left at (251, 349)
Screenshot: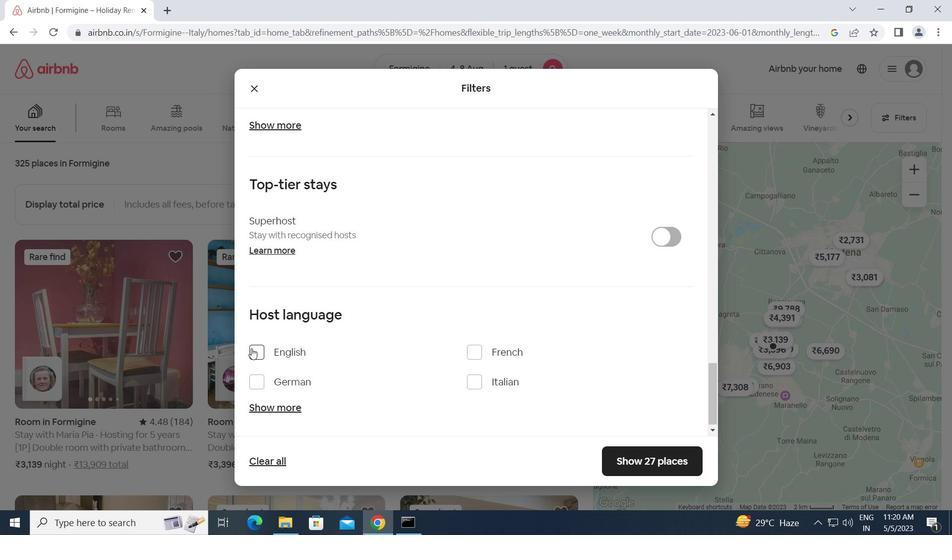 
Action: Mouse moved to (662, 458)
Screenshot: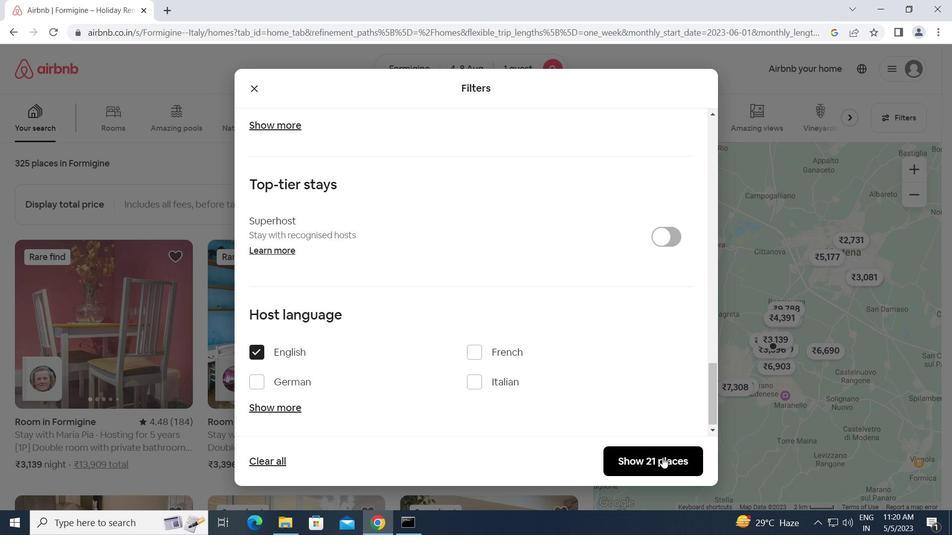 
Action: Mouse pressed left at (662, 458)
Screenshot: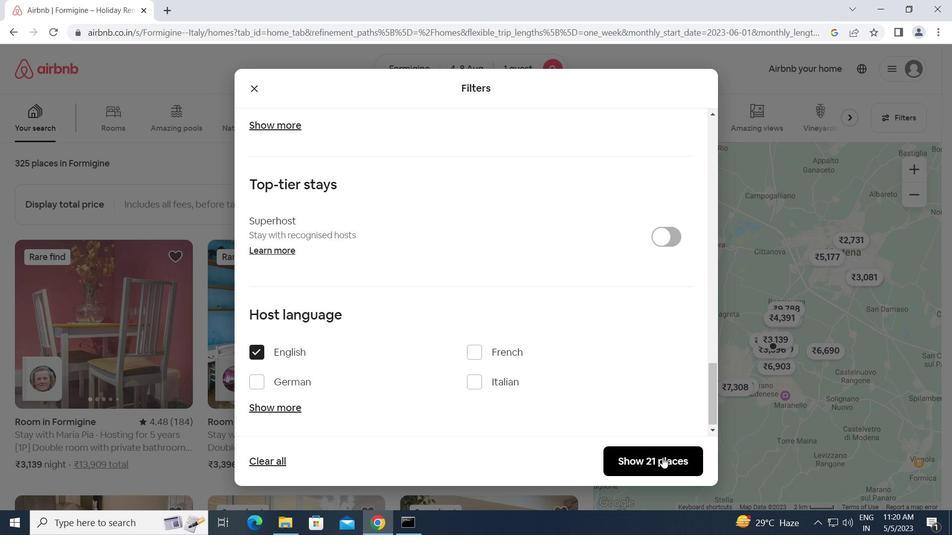 
Action: Mouse moved to (662, 458)
Screenshot: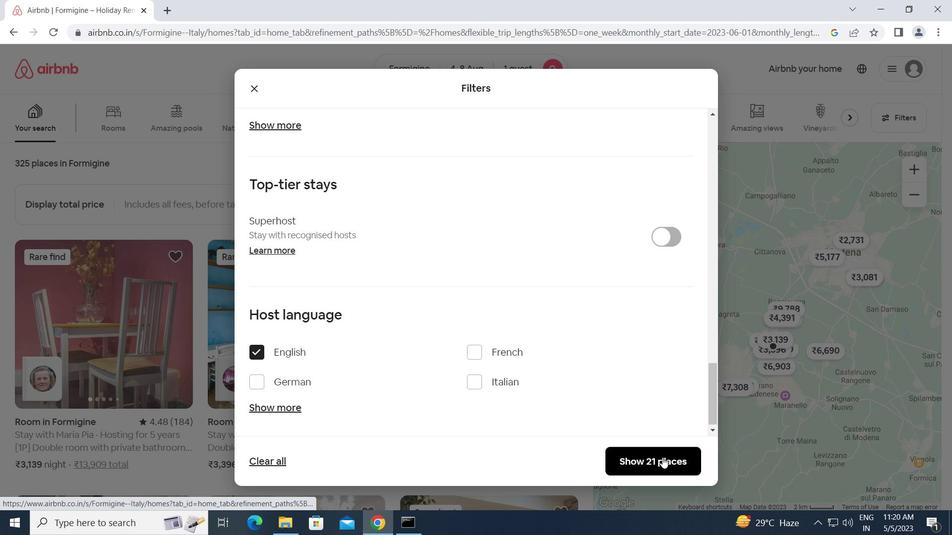 
